 Task: Add Irwin Naturals Libido Max for Active Men to the cart.
Action: Mouse moved to (299, 164)
Screenshot: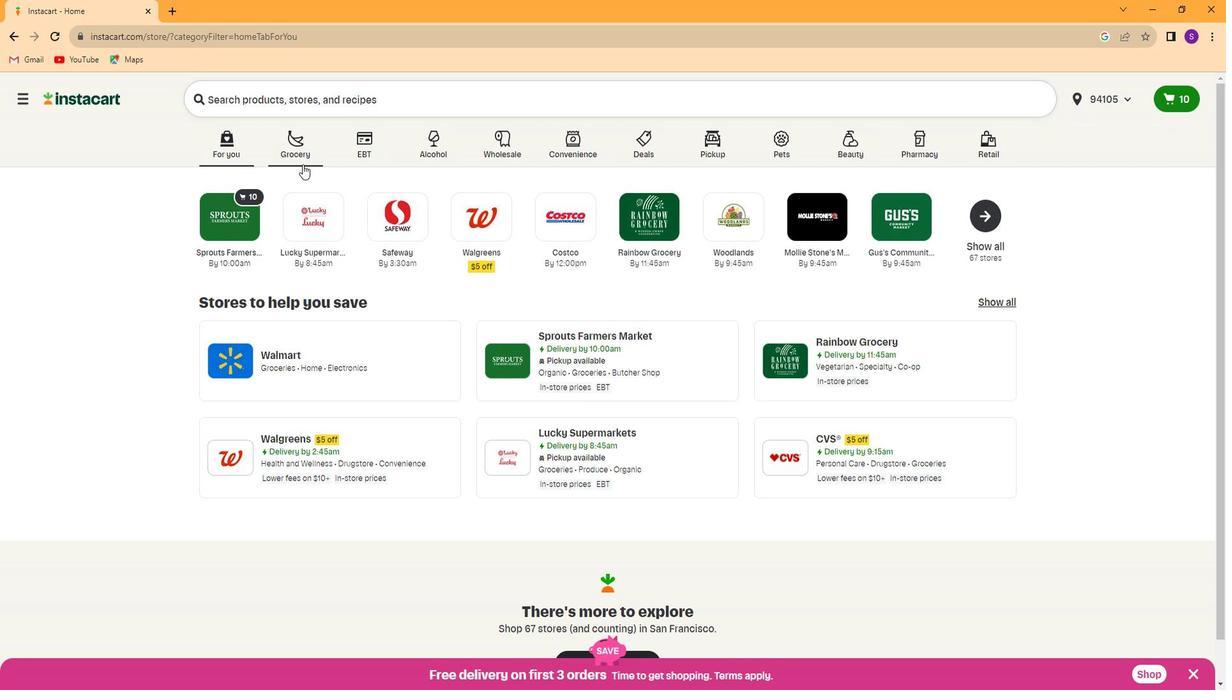 
Action: Mouse pressed left at (299, 164)
Screenshot: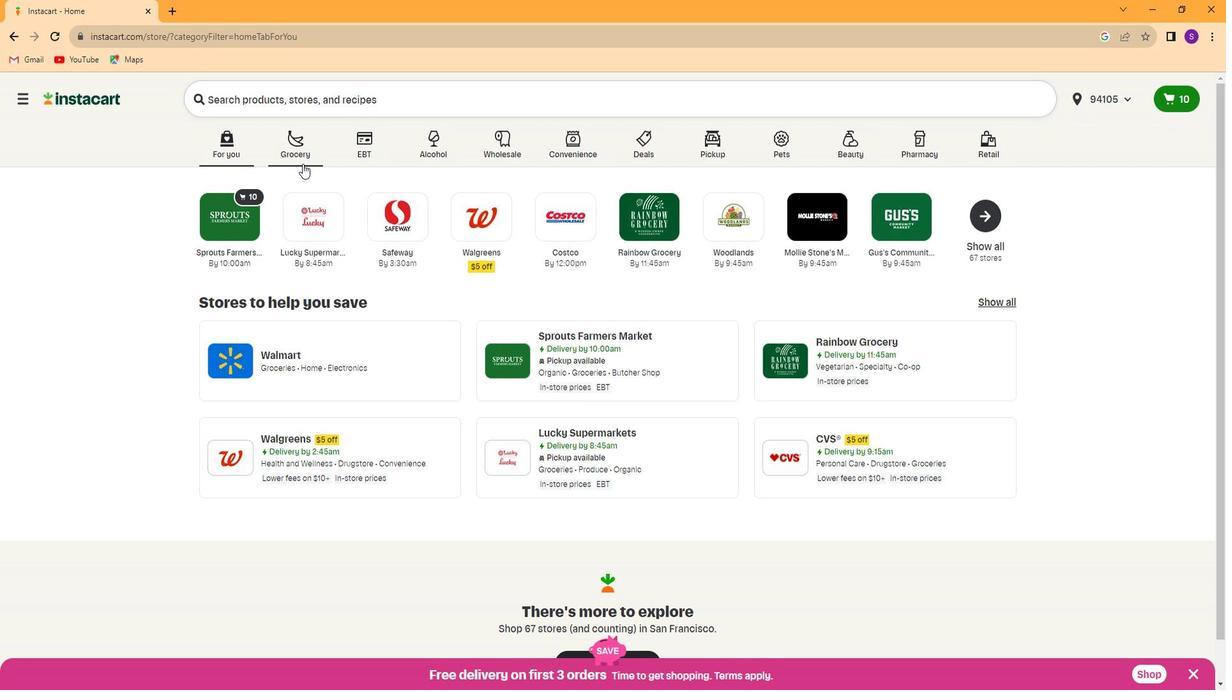 
Action: Mouse moved to (828, 243)
Screenshot: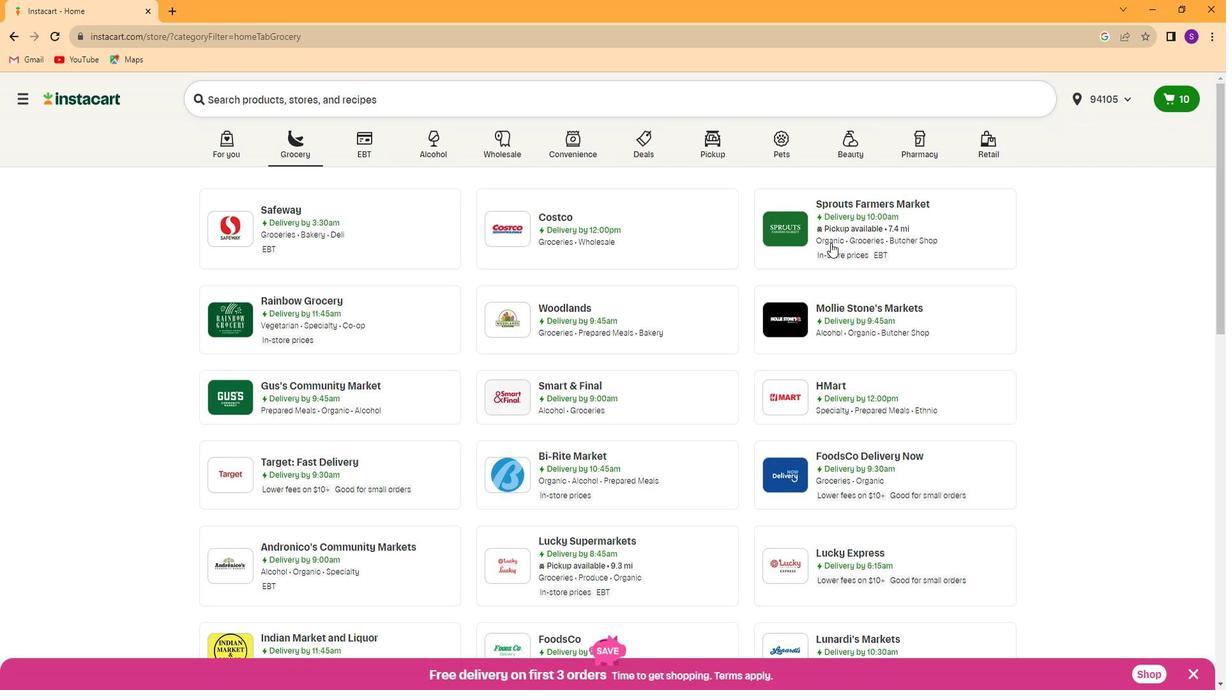 
Action: Mouse pressed left at (828, 243)
Screenshot: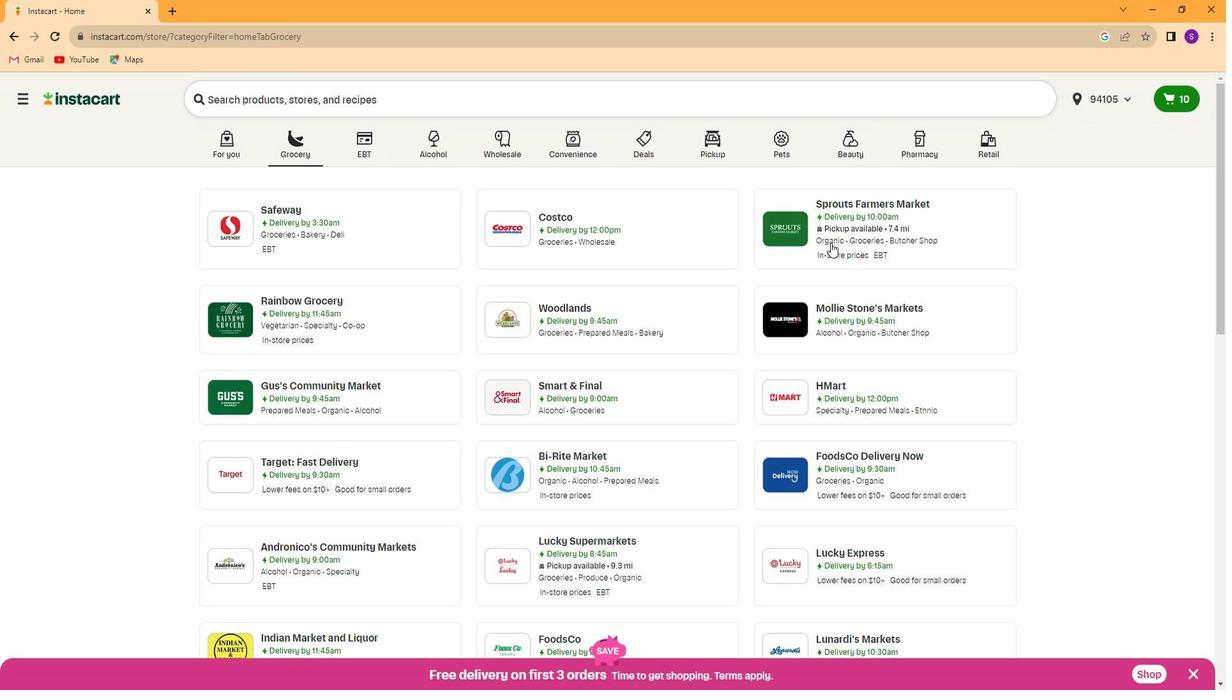 
Action: Mouse moved to (88, 543)
Screenshot: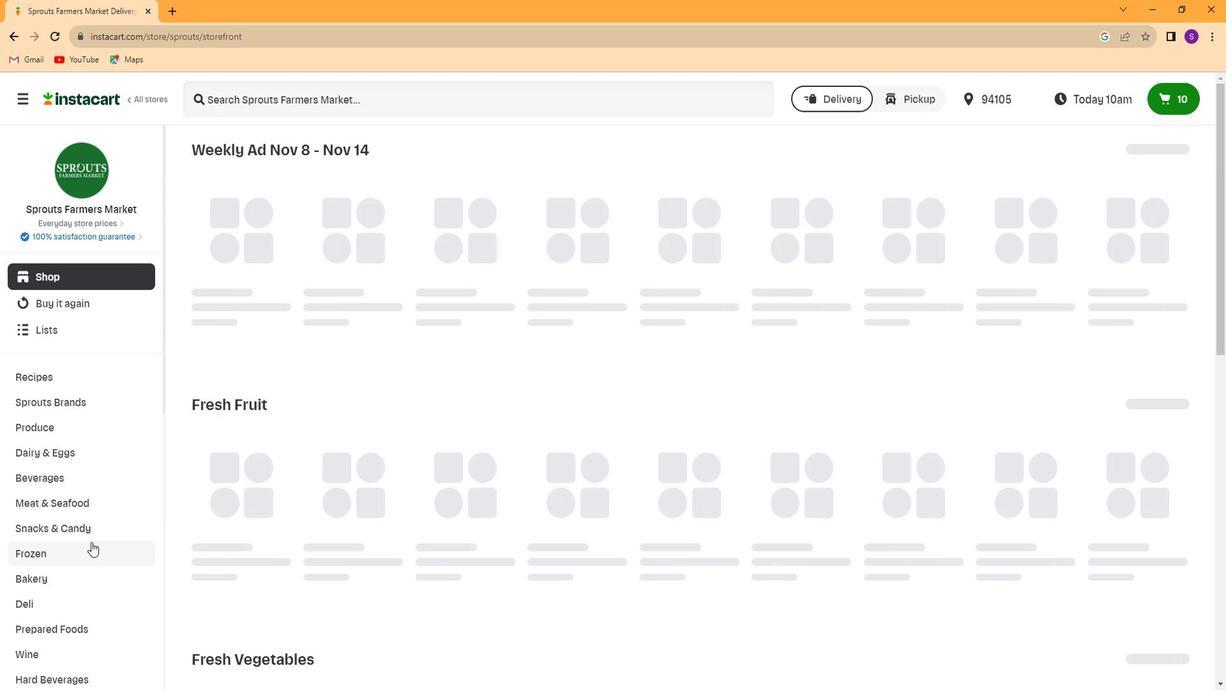 
Action: Mouse scrolled (88, 543) with delta (0, 0)
Screenshot: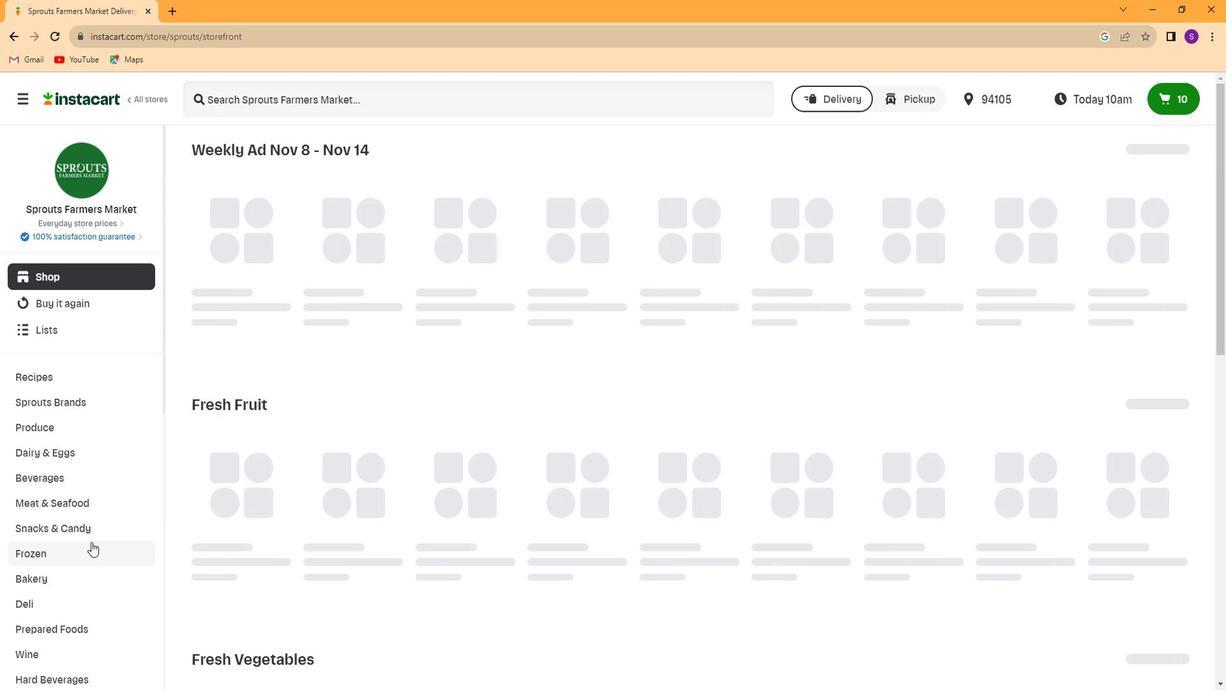 
Action: Mouse scrolled (88, 543) with delta (0, 0)
Screenshot: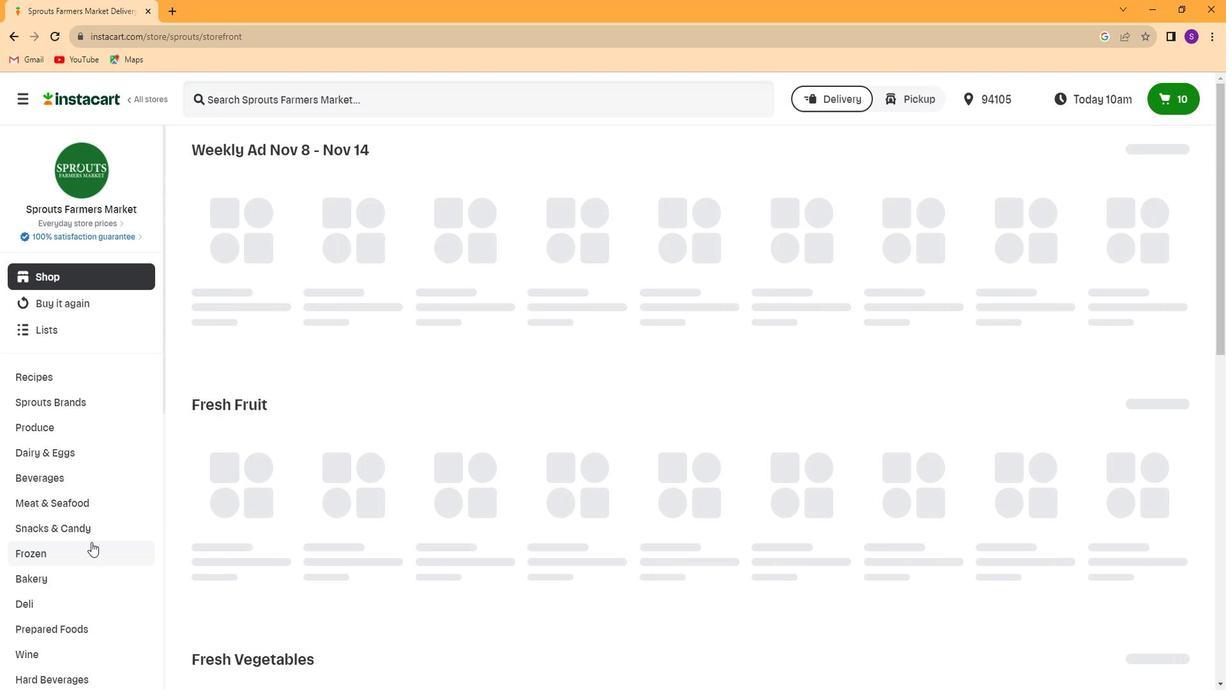 
Action: Mouse scrolled (88, 543) with delta (0, 0)
Screenshot: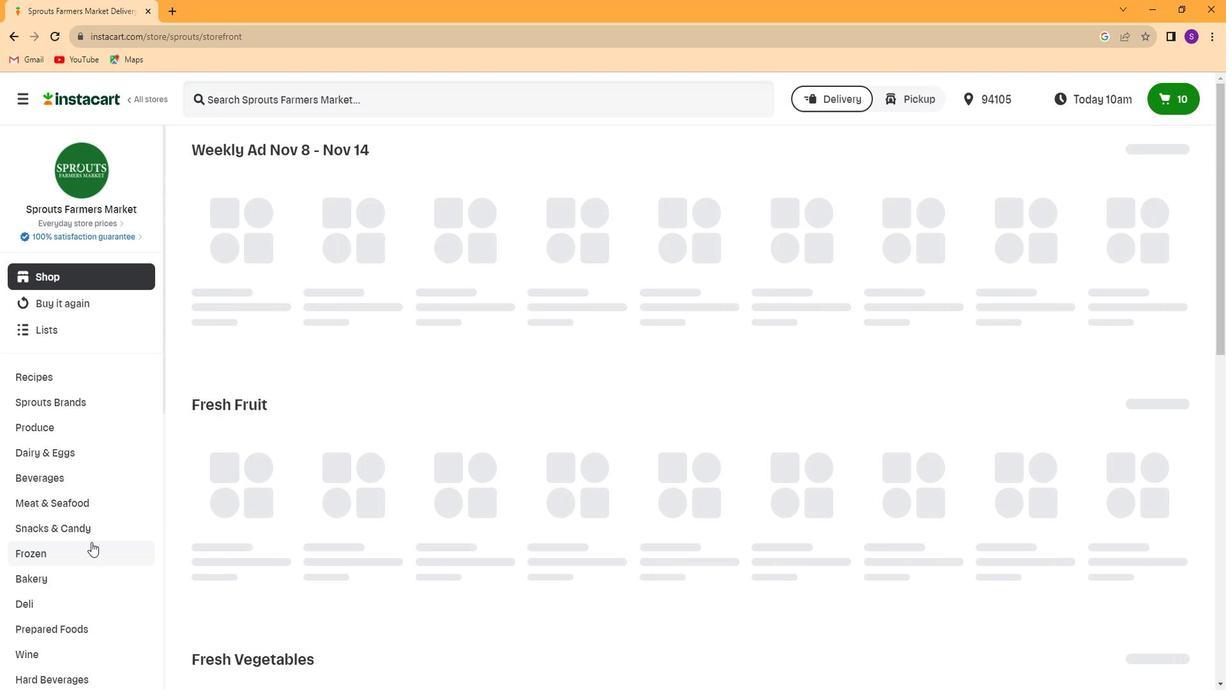 
Action: Mouse scrolled (88, 543) with delta (0, 0)
Screenshot: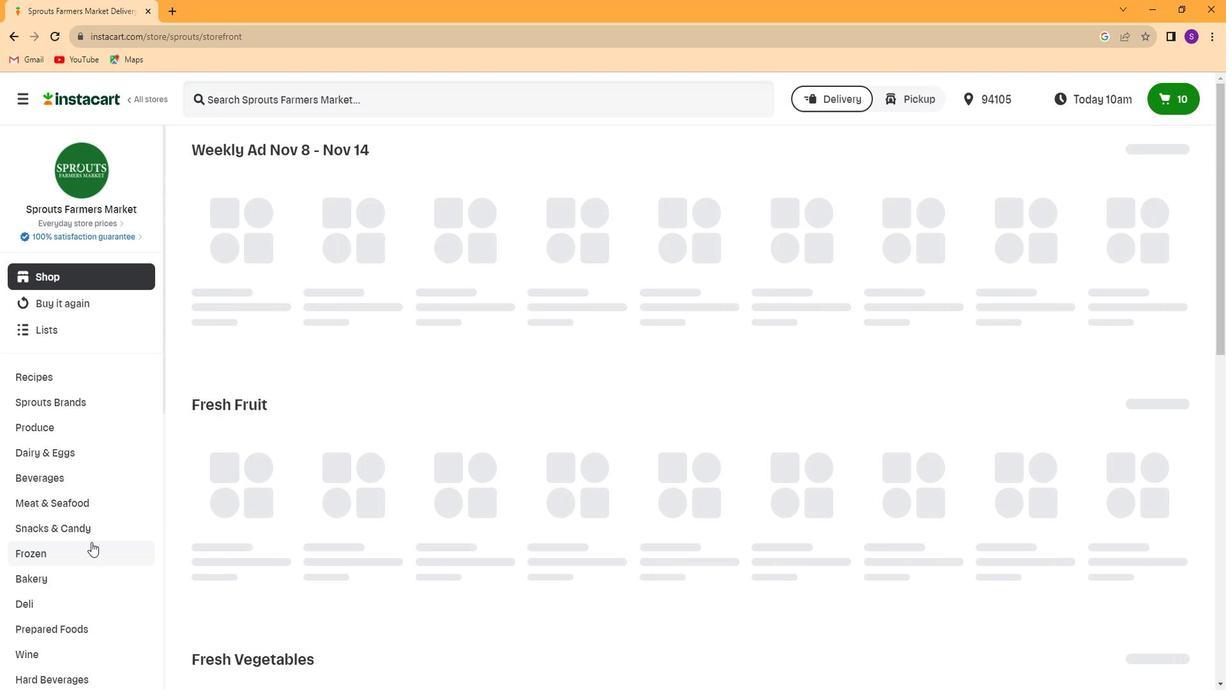 
Action: Mouse scrolled (88, 544) with delta (0, 0)
Screenshot: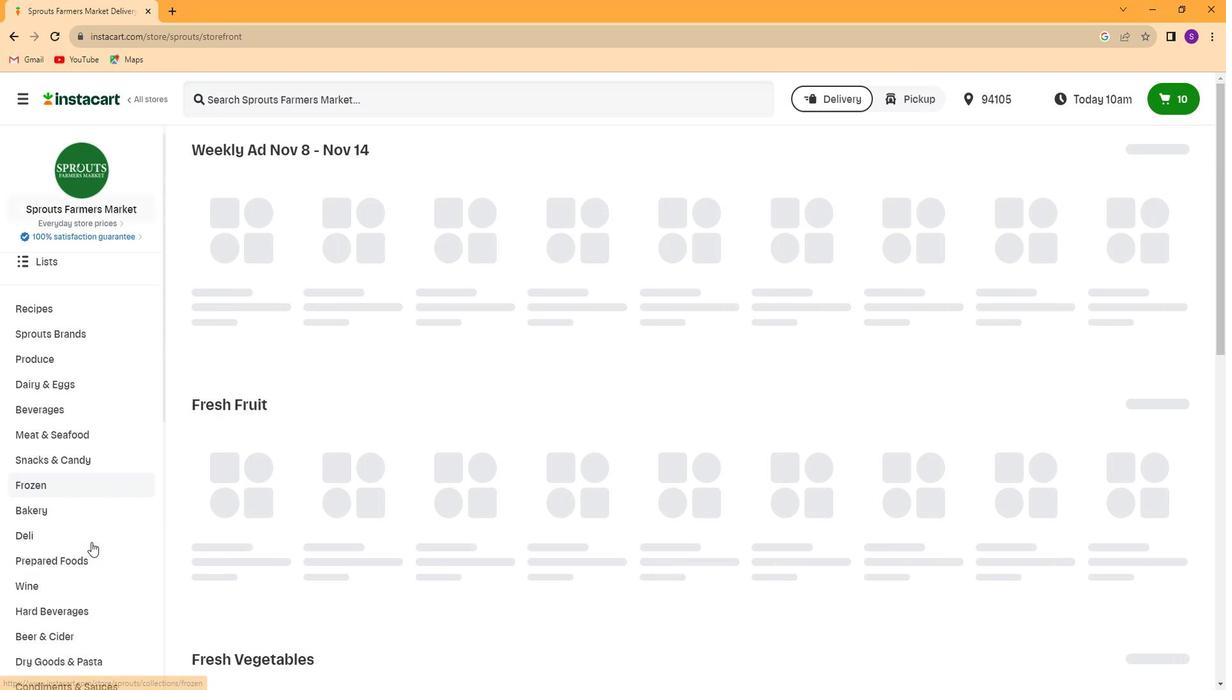 
Action: Mouse scrolled (88, 543) with delta (0, 0)
Screenshot: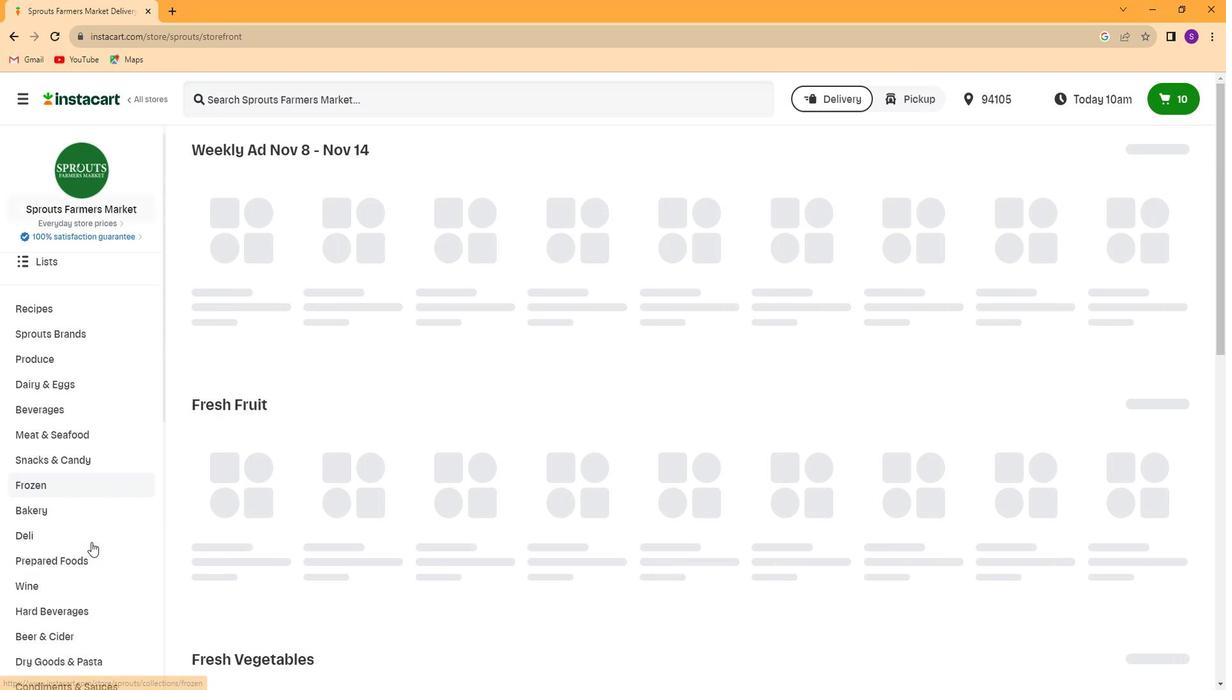 
Action: Mouse scrolled (88, 543) with delta (0, 0)
Screenshot: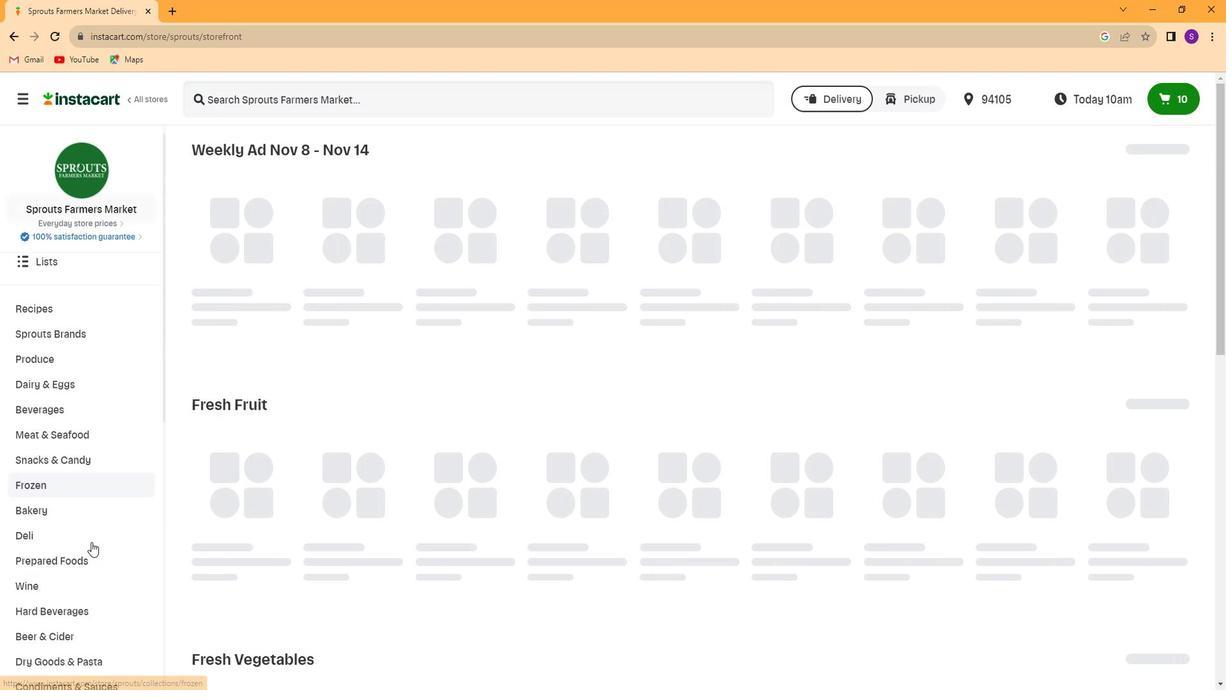 
Action: Mouse scrolled (88, 543) with delta (0, 0)
Screenshot: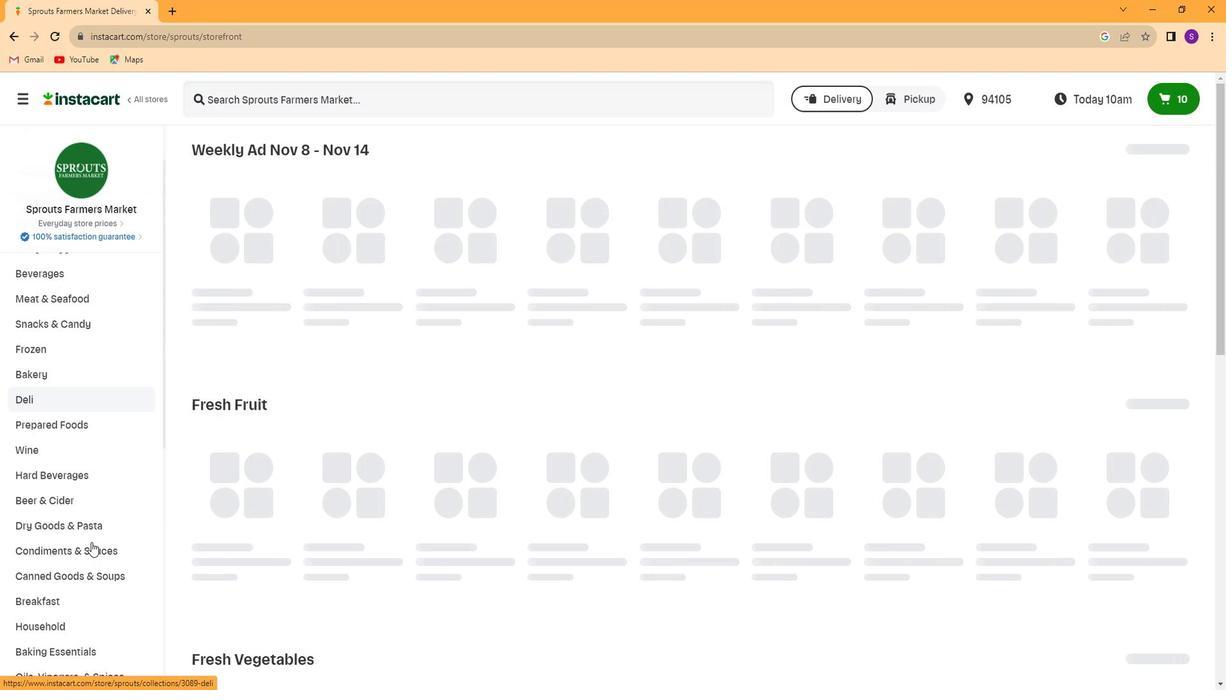 
Action: Mouse moved to (87, 543)
Screenshot: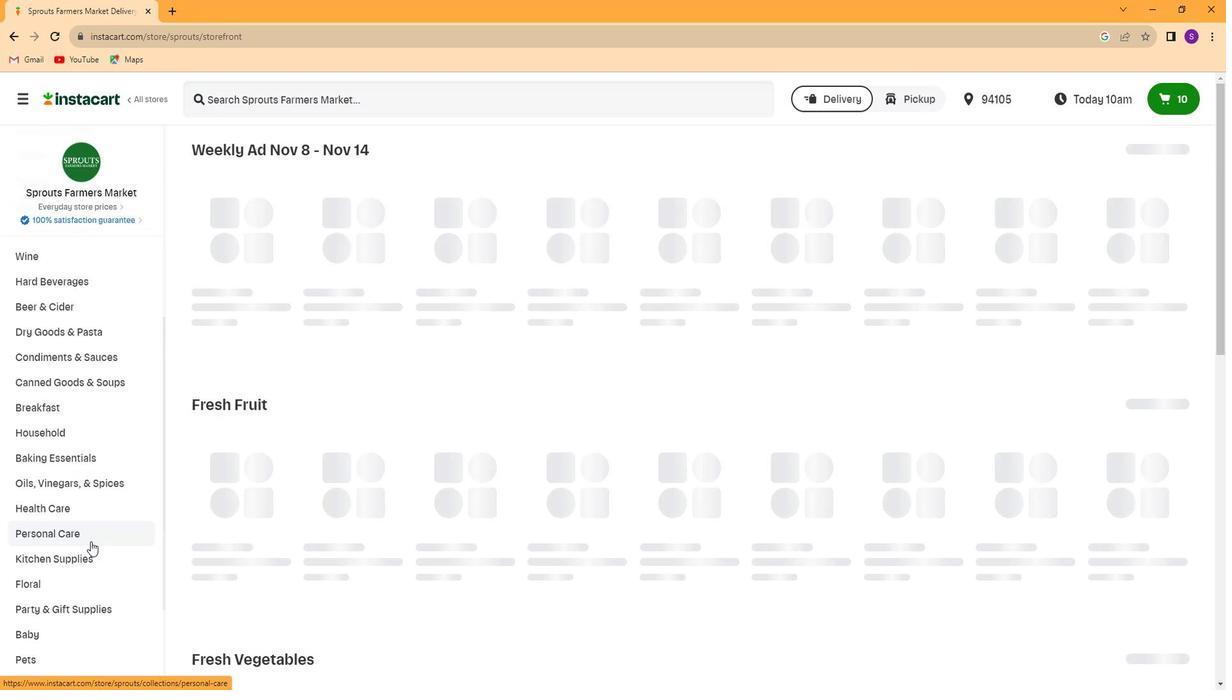 
Action: Mouse scrolled (87, 542) with delta (0, 0)
Screenshot: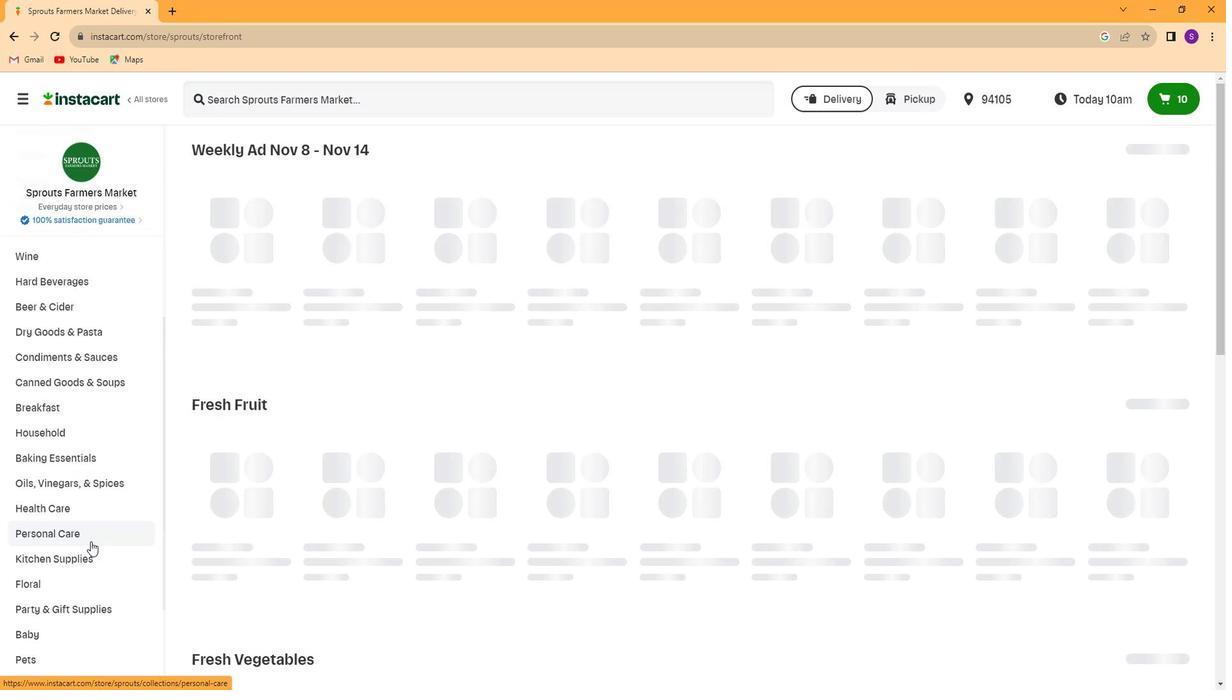 
Action: Mouse scrolled (87, 542) with delta (0, 0)
Screenshot: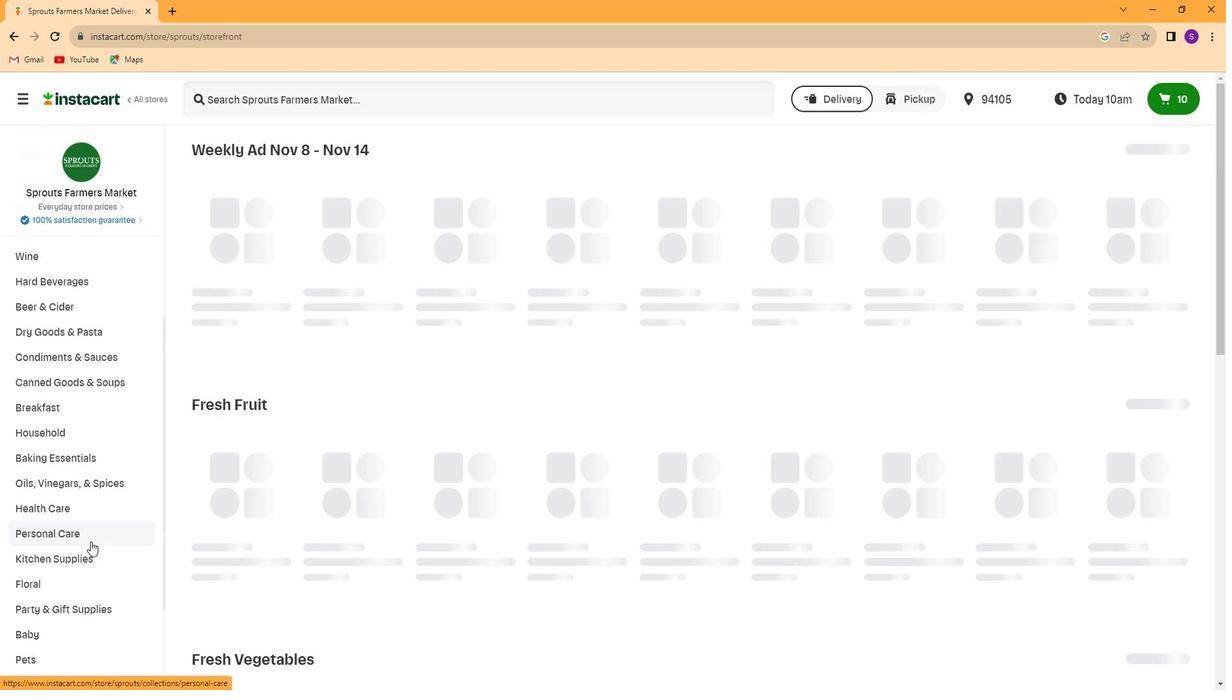 
Action: Mouse scrolled (87, 542) with delta (0, 0)
Screenshot: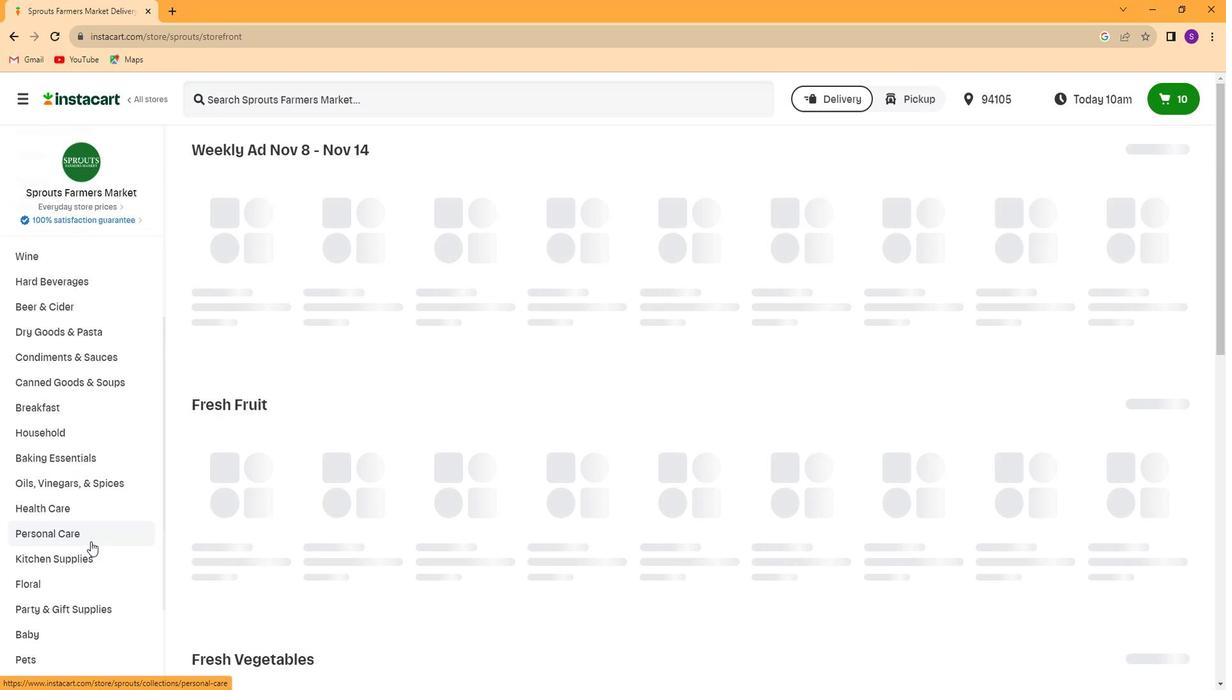 
Action: Mouse moved to (86, 543)
Screenshot: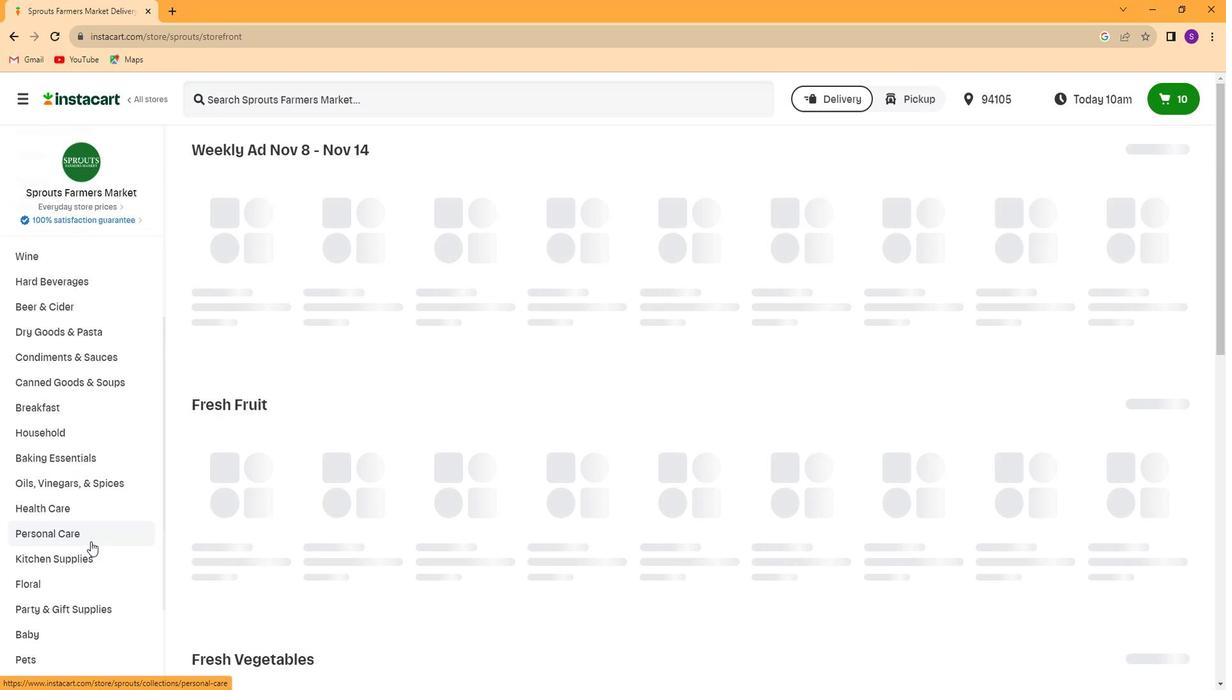 
Action: Mouse scrolled (86, 542) with delta (0, 0)
Screenshot: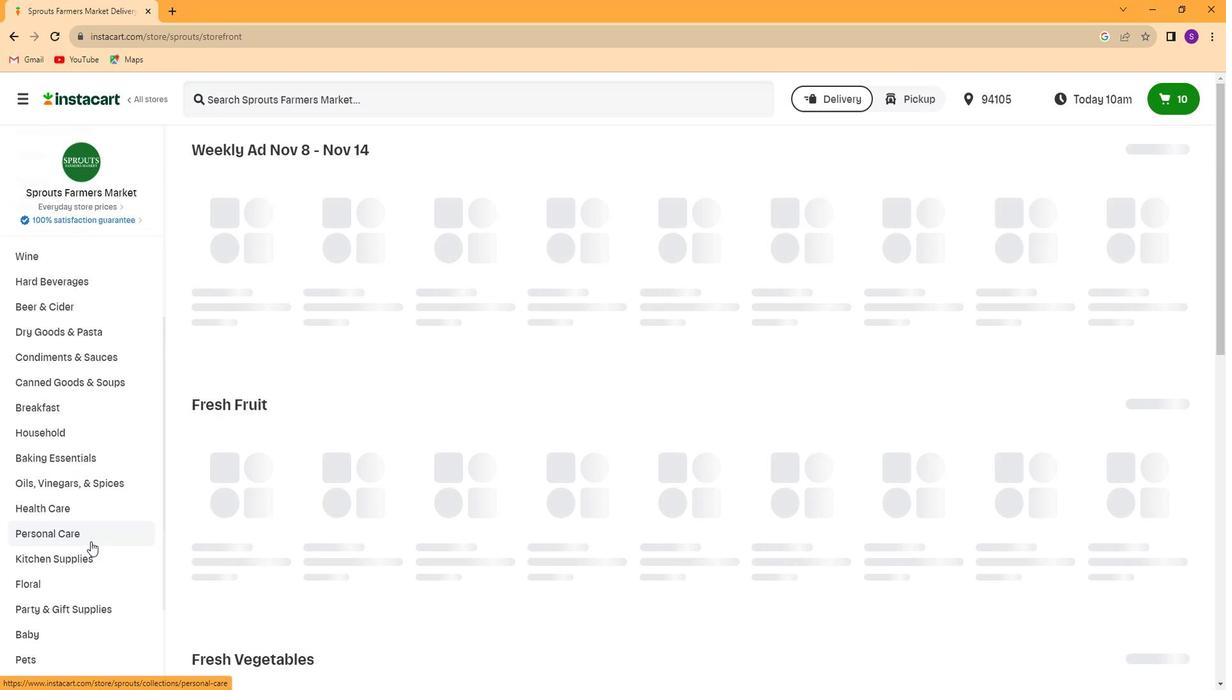 
Action: Mouse scrolled (86, 542) with delta (0, 0)
Screenshot: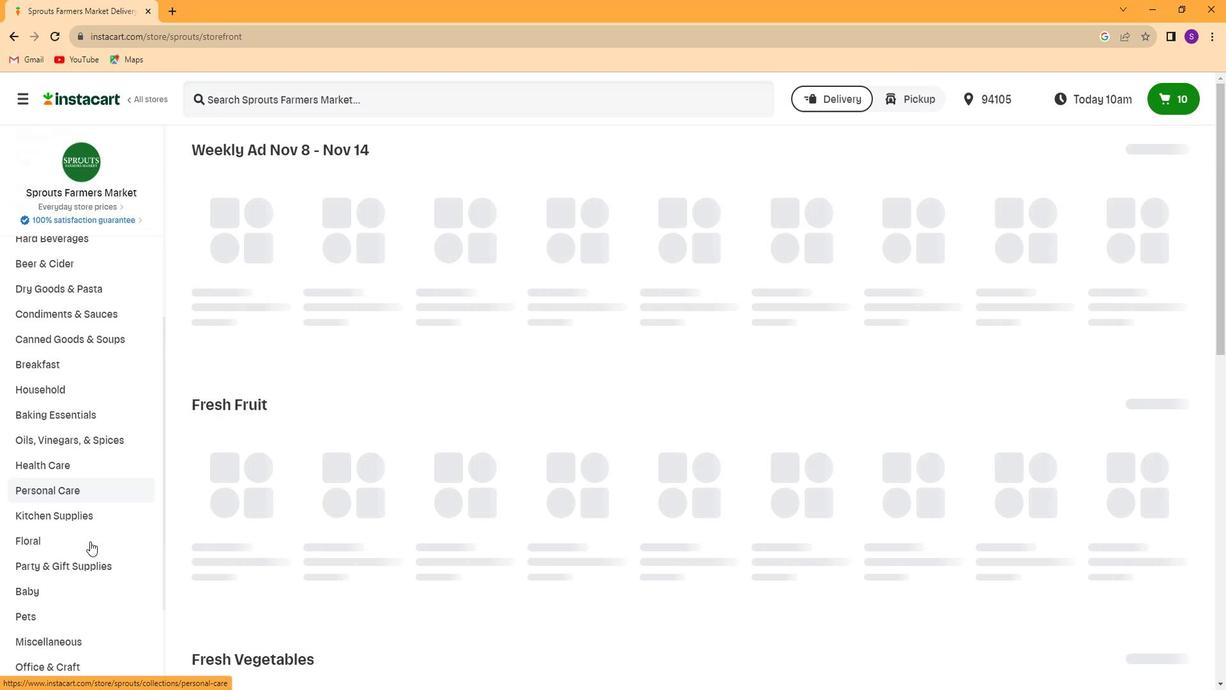 
Action: Mouse scrolled (86, 542) with delta (0, 0)
Screenshot: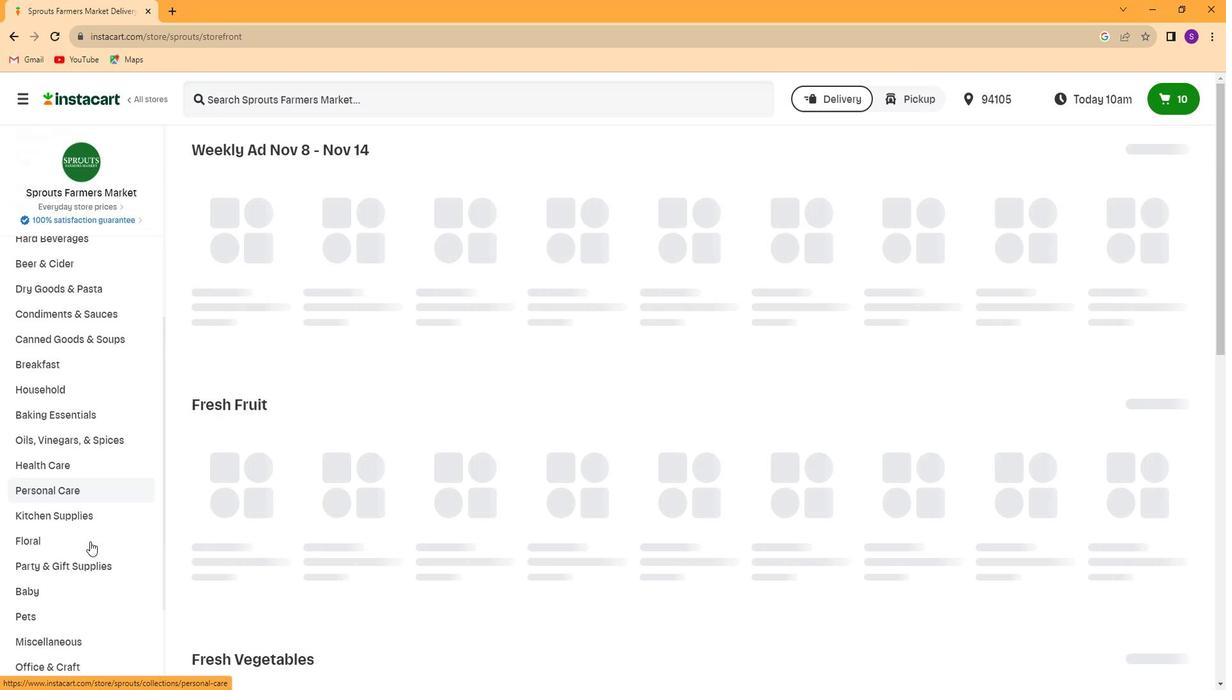 
Action: Mouse scrolled (86, 542) with delta (0, 0)
Screenshot: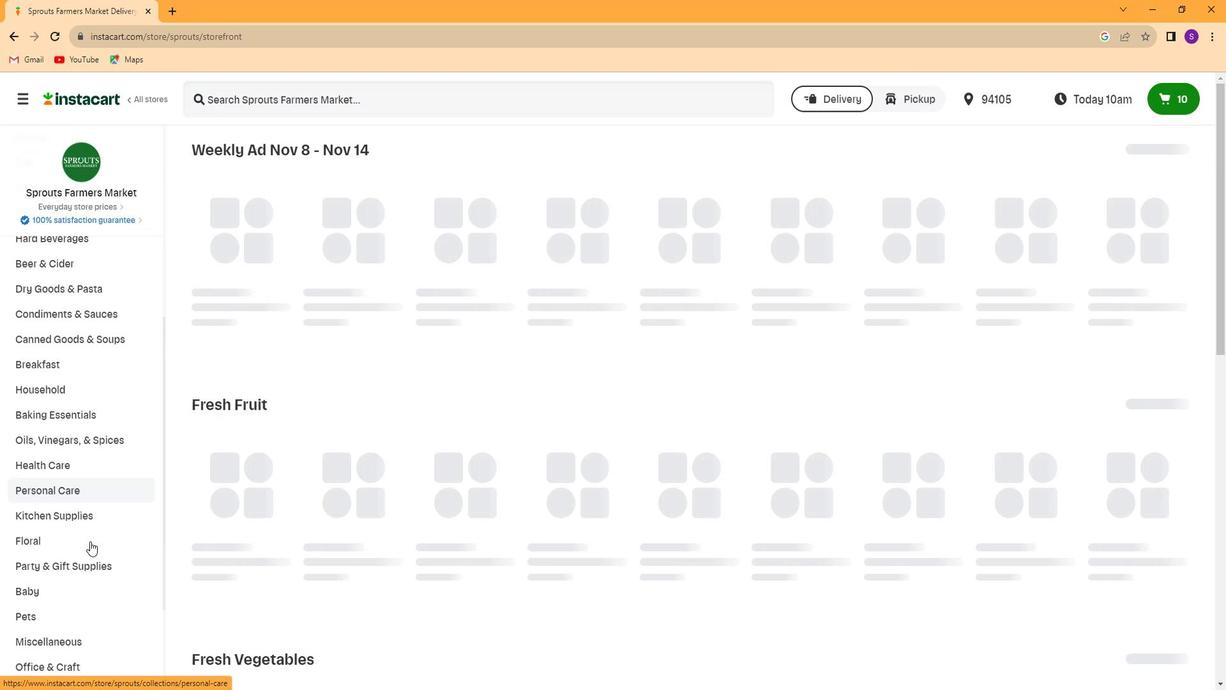 
Action: Mouse moved to (89, 612)
Screenshot: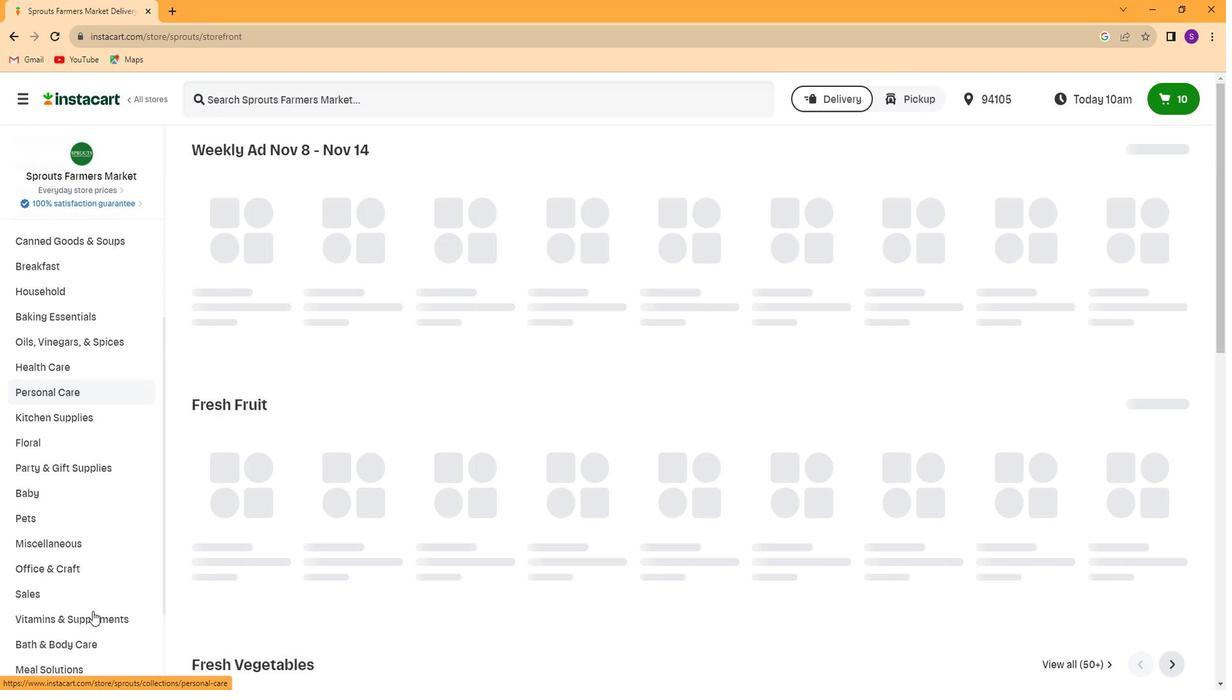 
Action: Mouse pressed left at (89, 612)
Screenshot: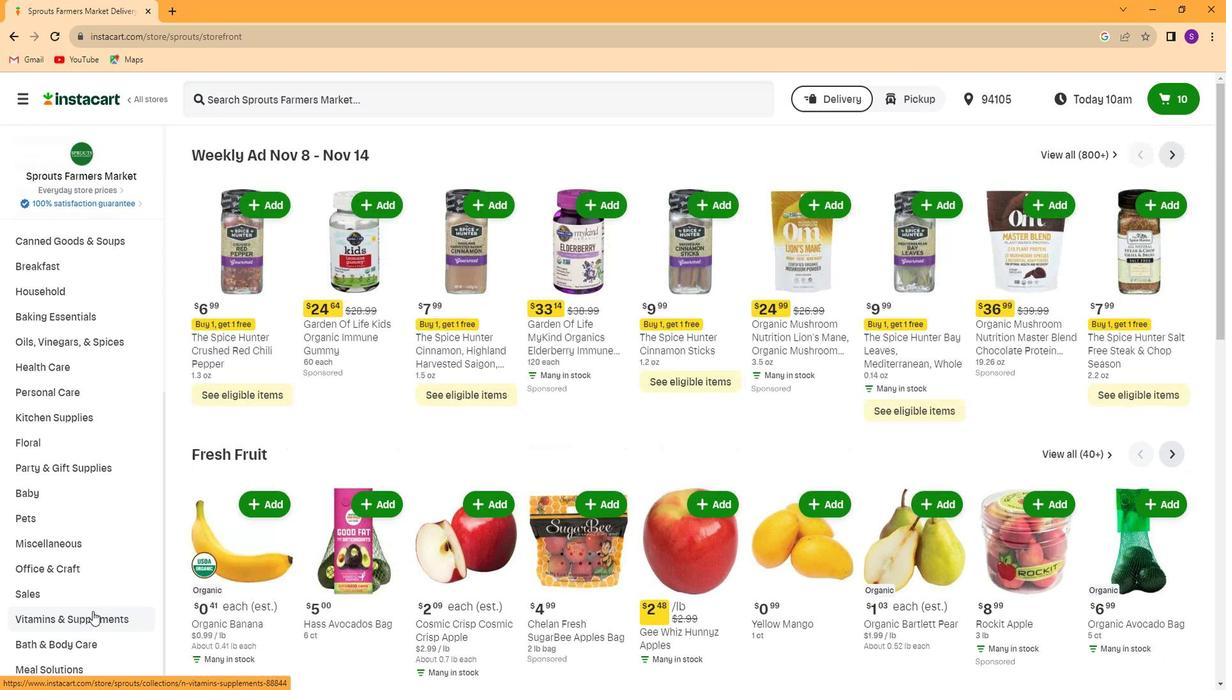 
Action: Mouse moved to (83, 506)
Screenshot: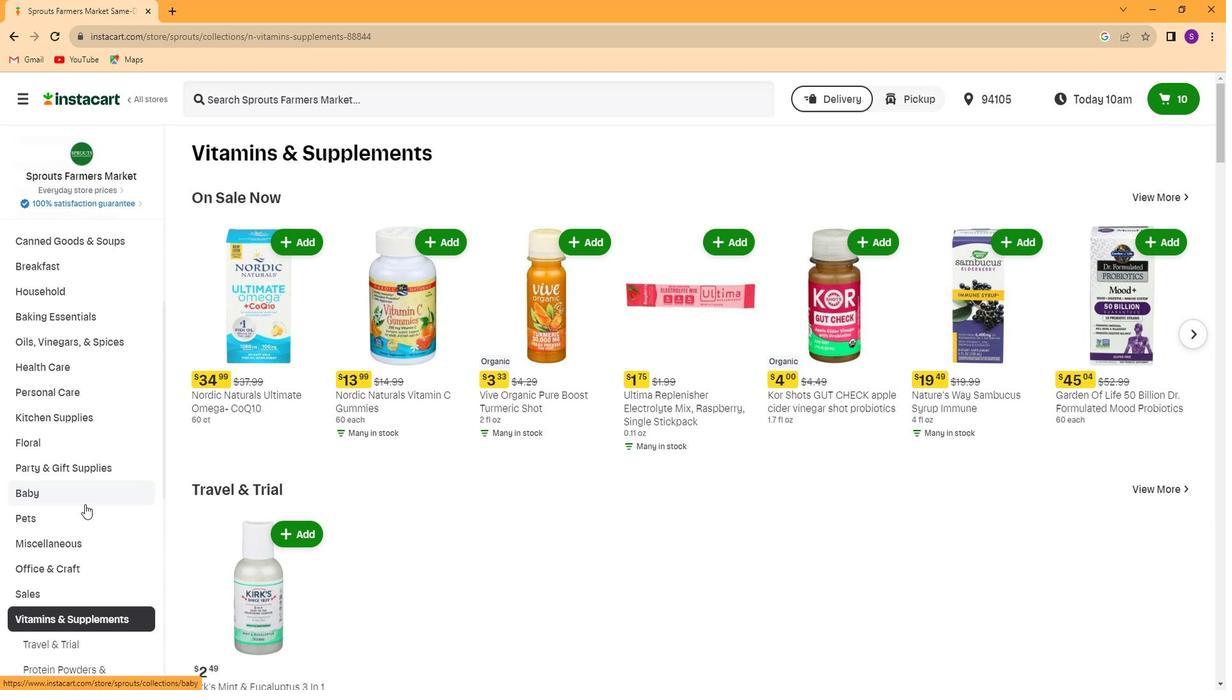 
Action: Mouse scrolled (83, 504) with delta (0, -1)
Screenshot: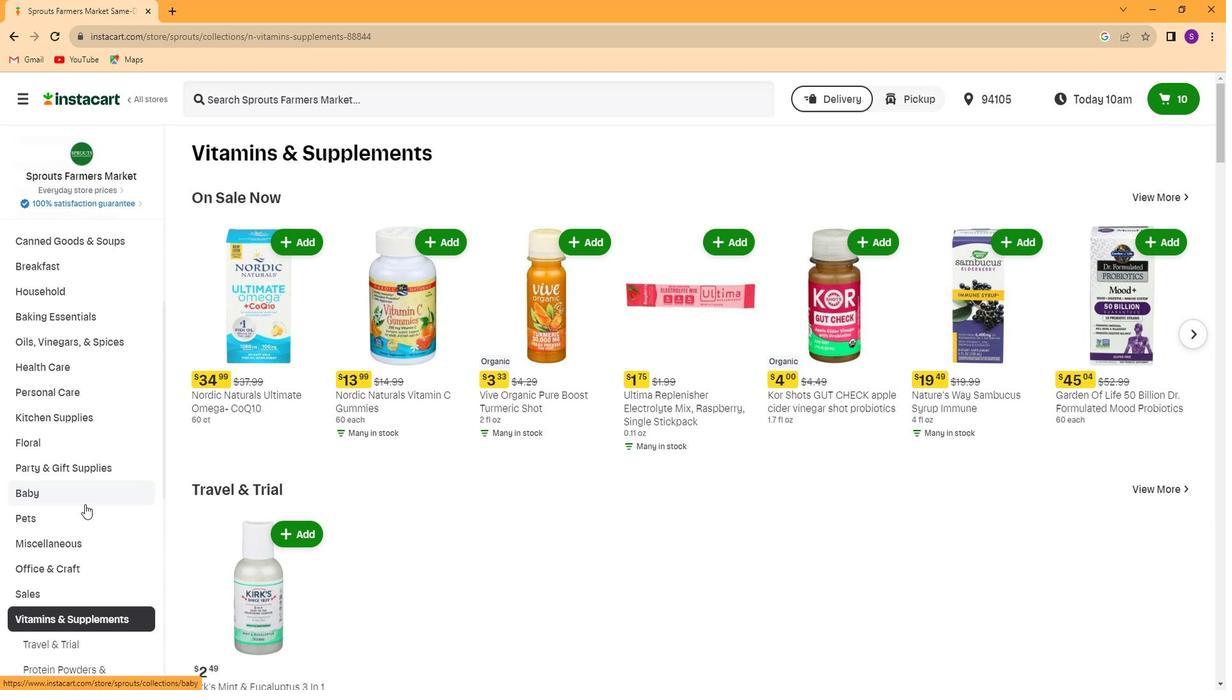 
Action: Mouse moved to (78, 506)
Screenshot: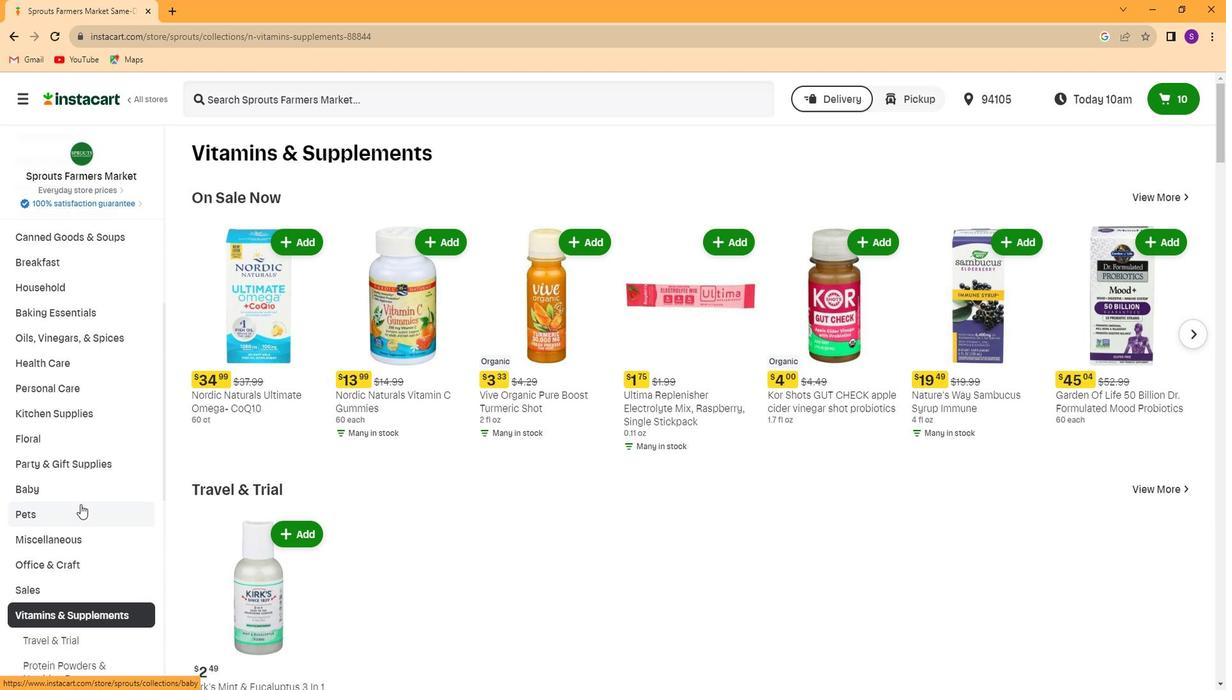 
Action: Mouse scrolled (78, 504) with delta (0, -1)
Screenshot: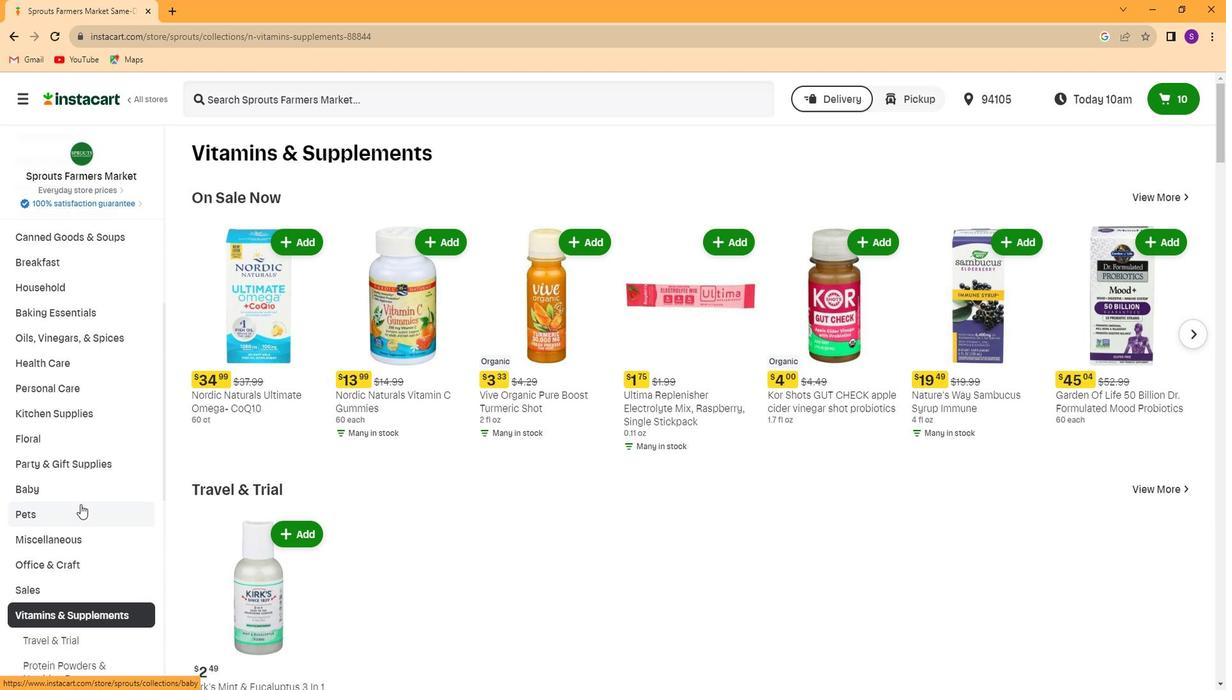 
Action: Mouse moved to (76, 506)
Screenshot: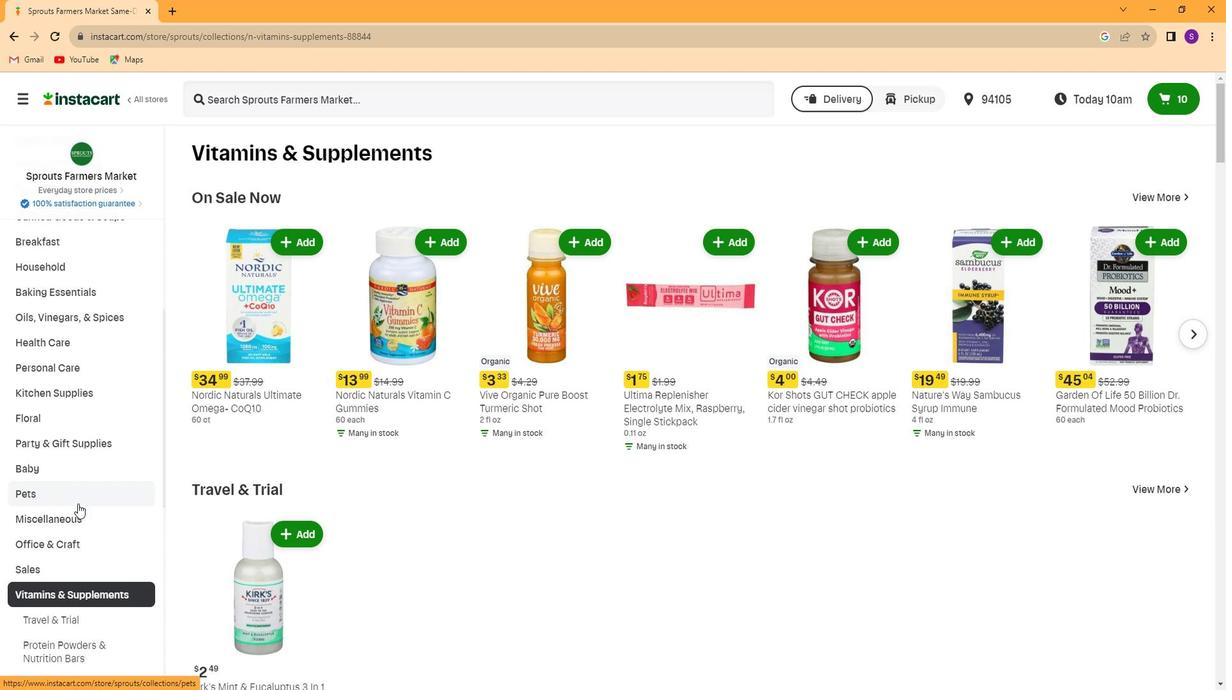 
Action: Mouse scrolled (76, 504) with delta (0, -1)
Screenshot: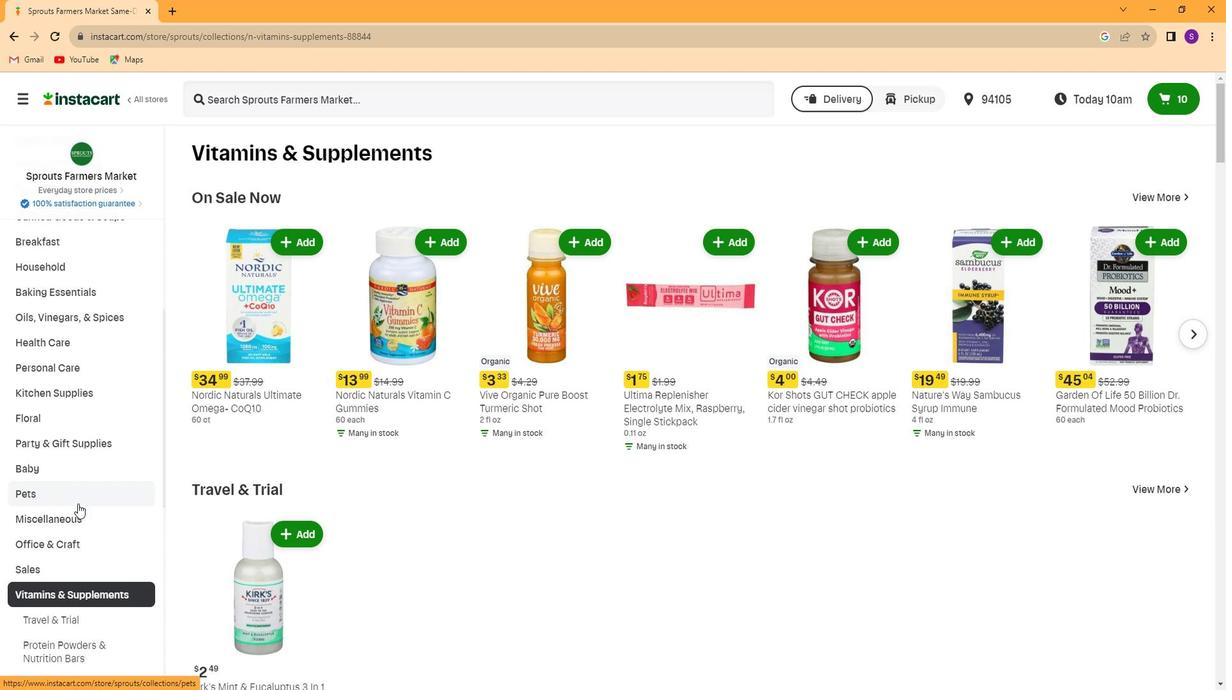 
Action: Mouse moved to (74, 502)
Screenshot: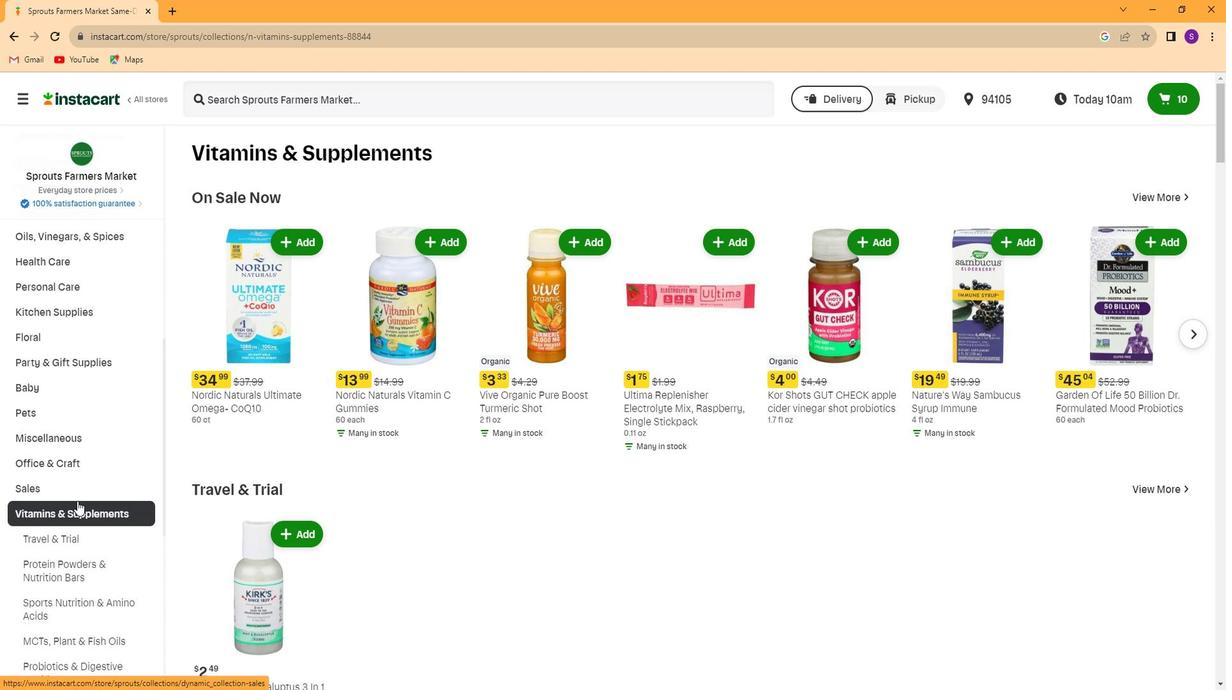 
Action: Mouse scrolled (74, 502) with delta (0, 0)
Screenshot: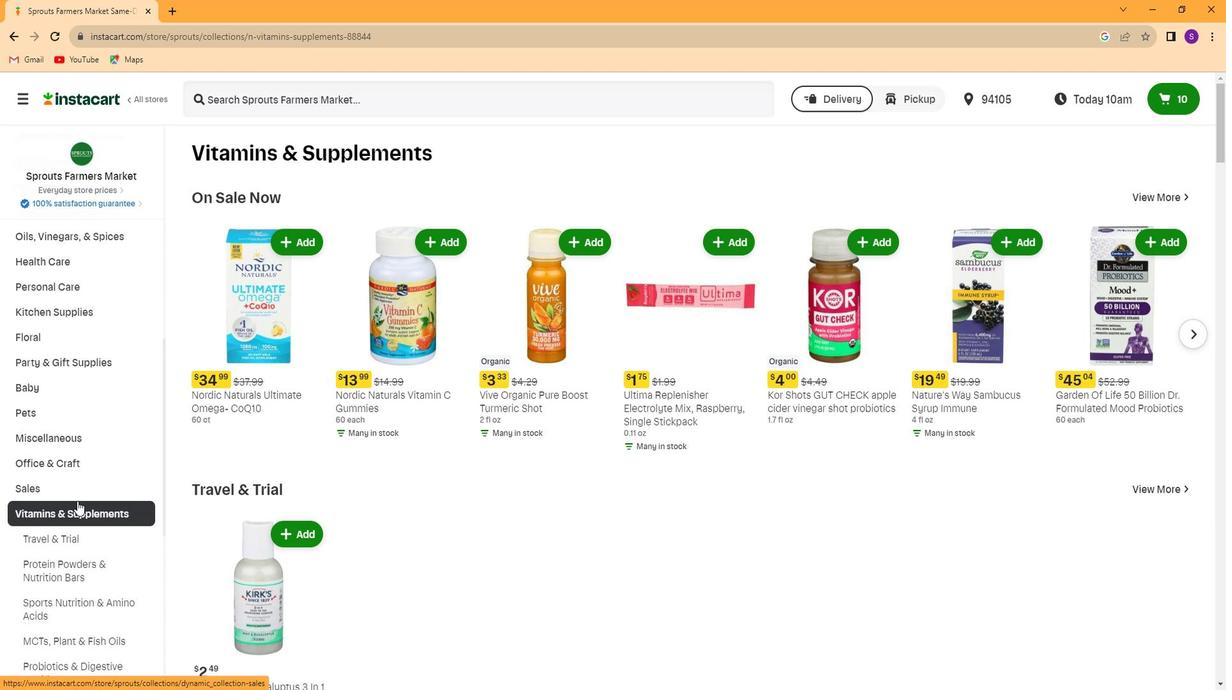 
Action: Mouse moved to (76, 511)
Screenshot: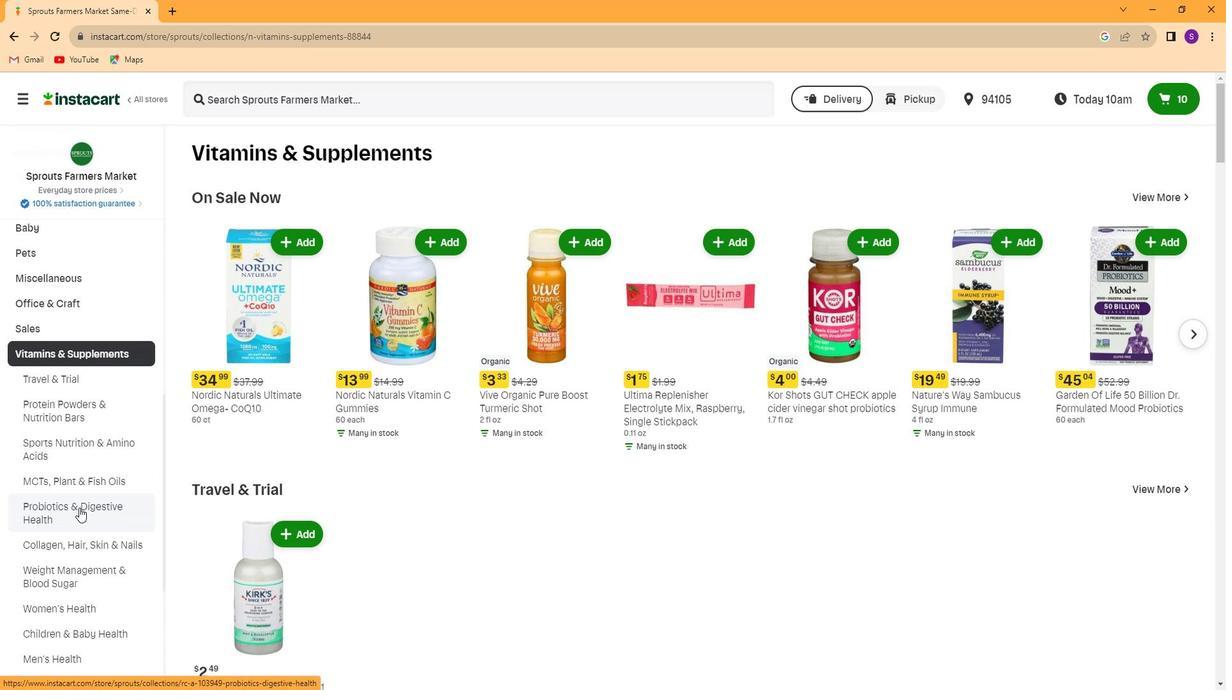 
Action: Mouse scrolled (76, 511) with delta (0, 0)
Screenshot: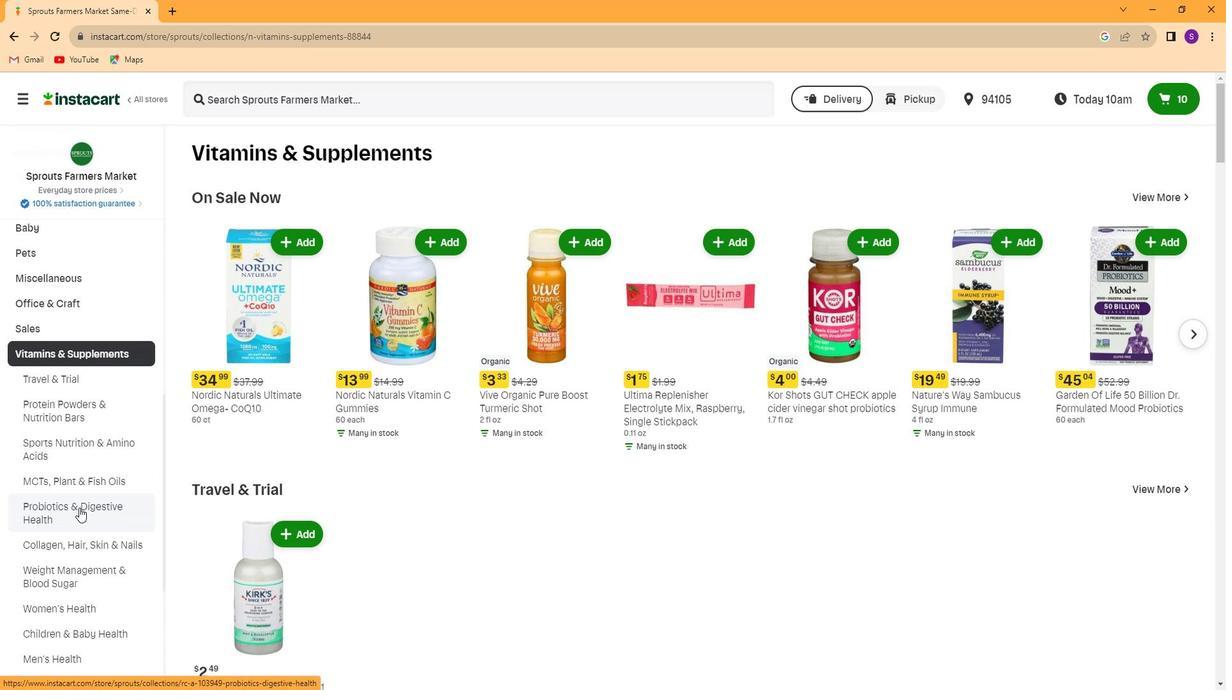 
Action: Mouse scrolled (76, 511) with delta (0, 0)
Screenshot: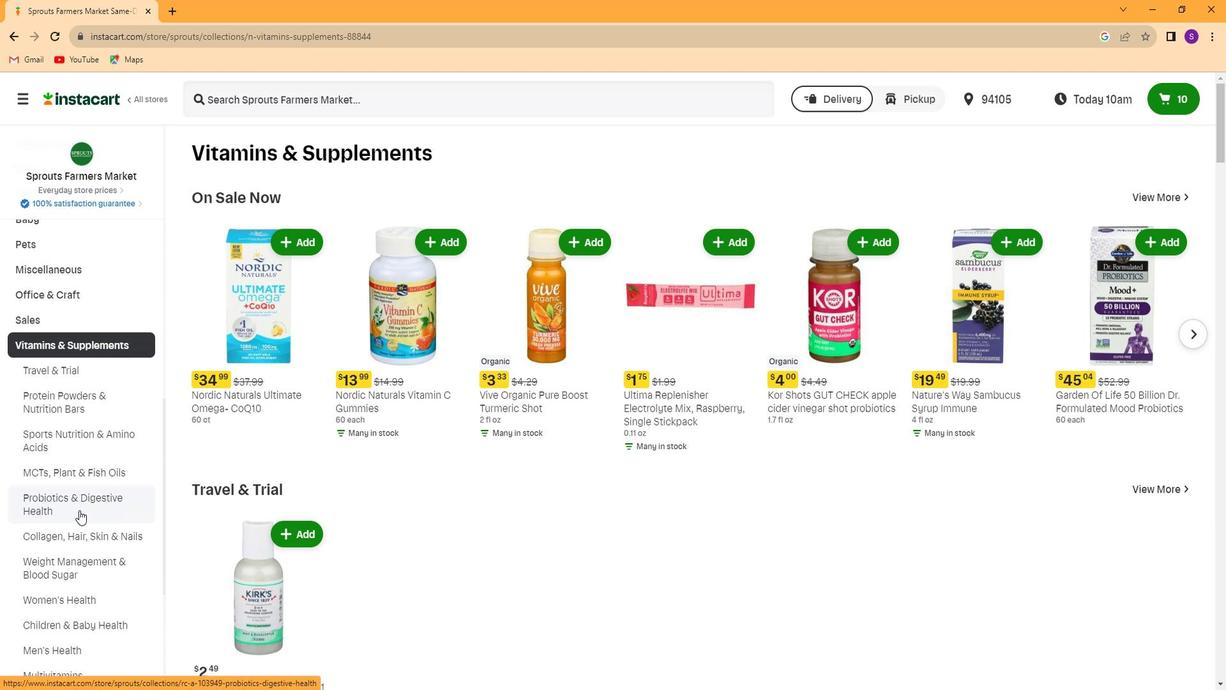 
Action: Mouse scrolled (76, 511) with delta (0, 0)
Screenshot: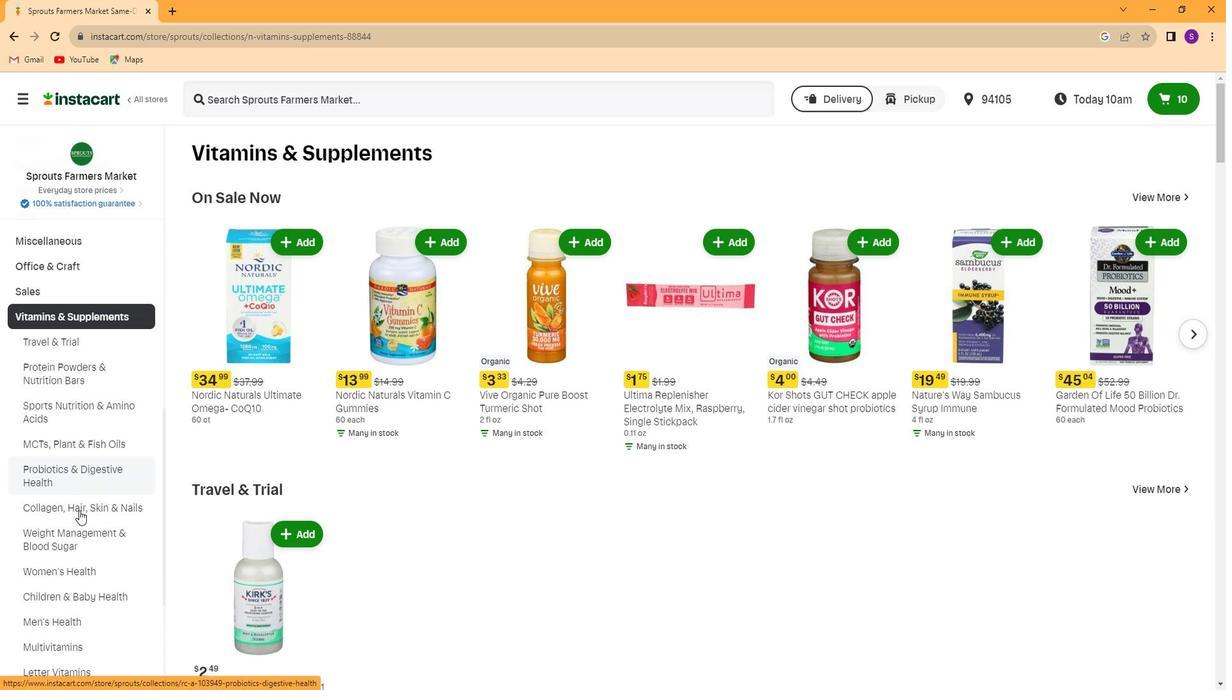 
Action: Mouse moved to (104, 458)
Screenshot: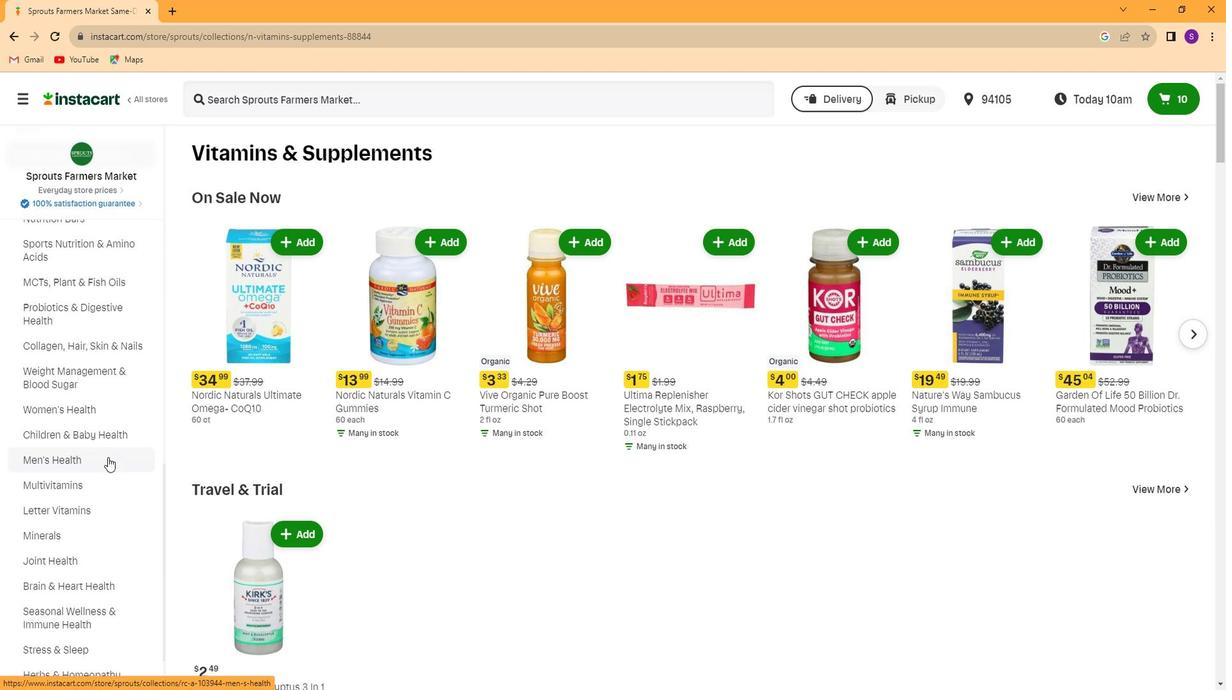 
Action: Mouse pressed left at (104, 458)
Screenshot: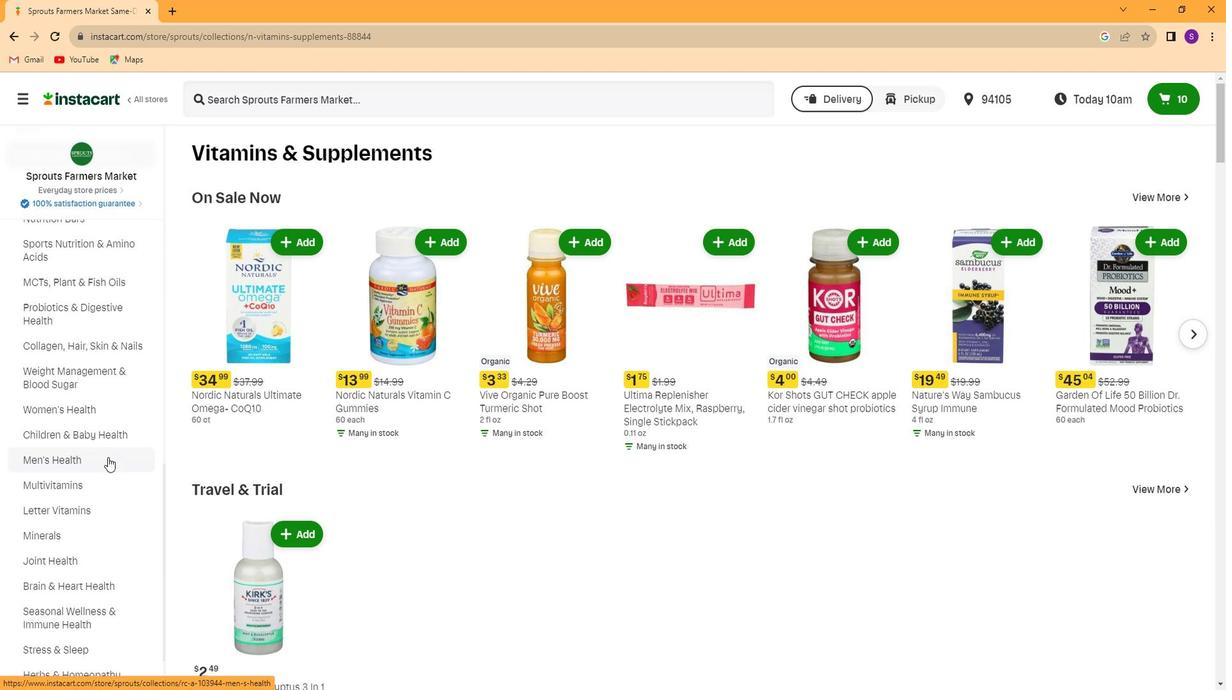 
Action: Mouse moved to (618, 104)
Screenshot: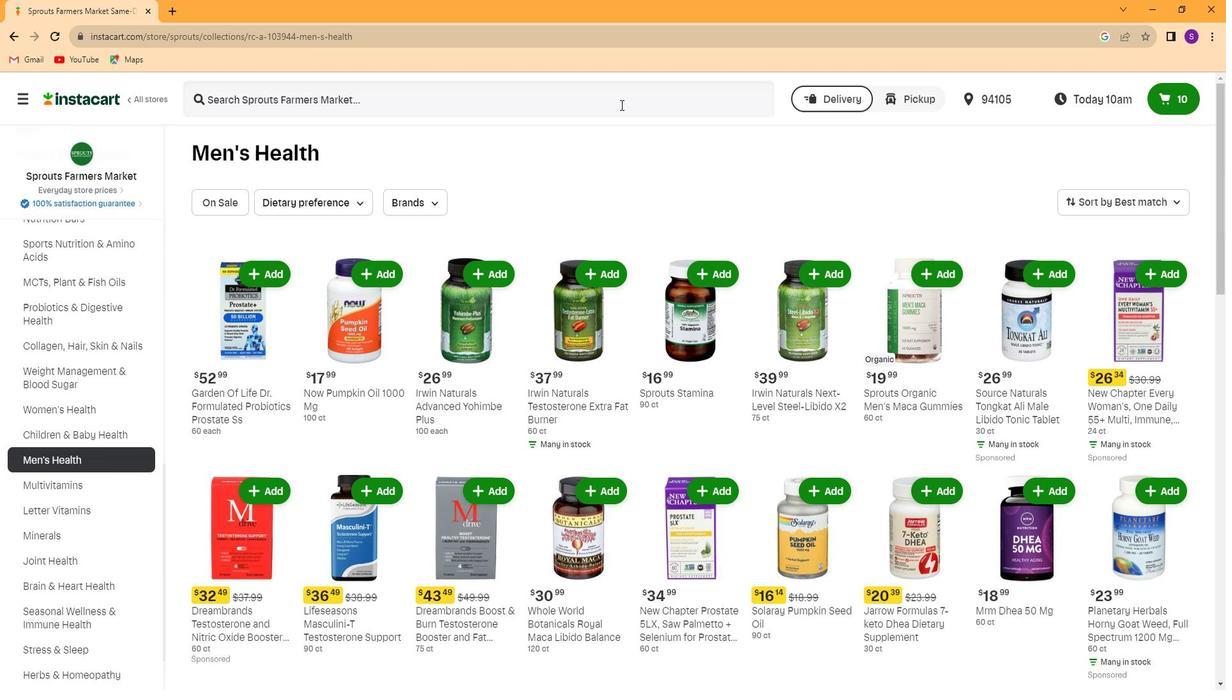 
Action: Mouse pressed left at (618, 104)
Screenshot: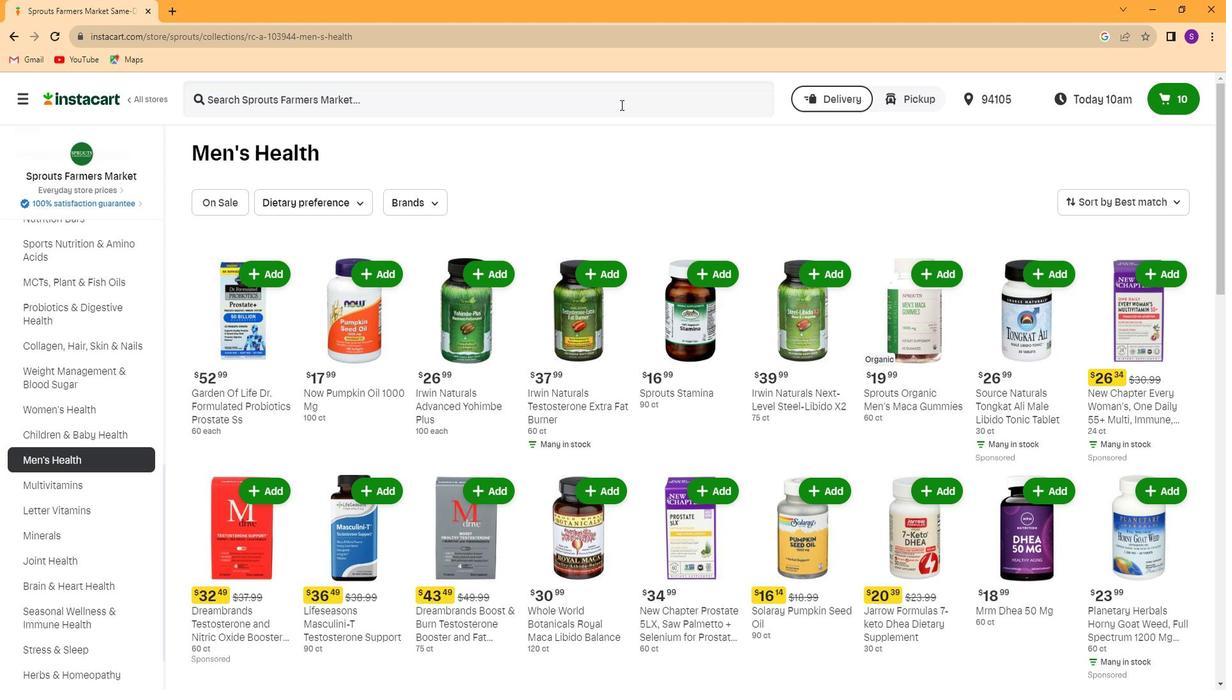 
Action: Key pressed <Key.caps_lock>I<Key.caps_lock>rwin<Key.space>naturals<Key.space>libido<Key.space>max<Key.space>for<Key.space>aactive<Key.space>men<Key.enter>
Screenshot: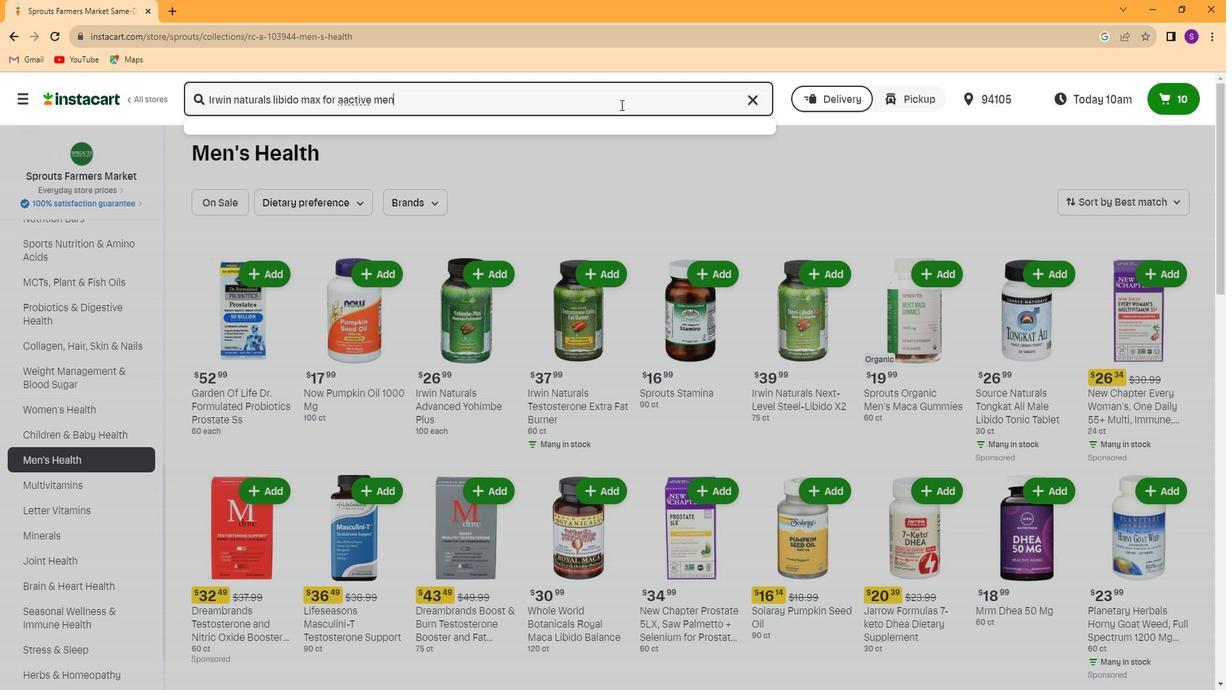 
Action: Mouse moved to (554, 214)
Screenshot: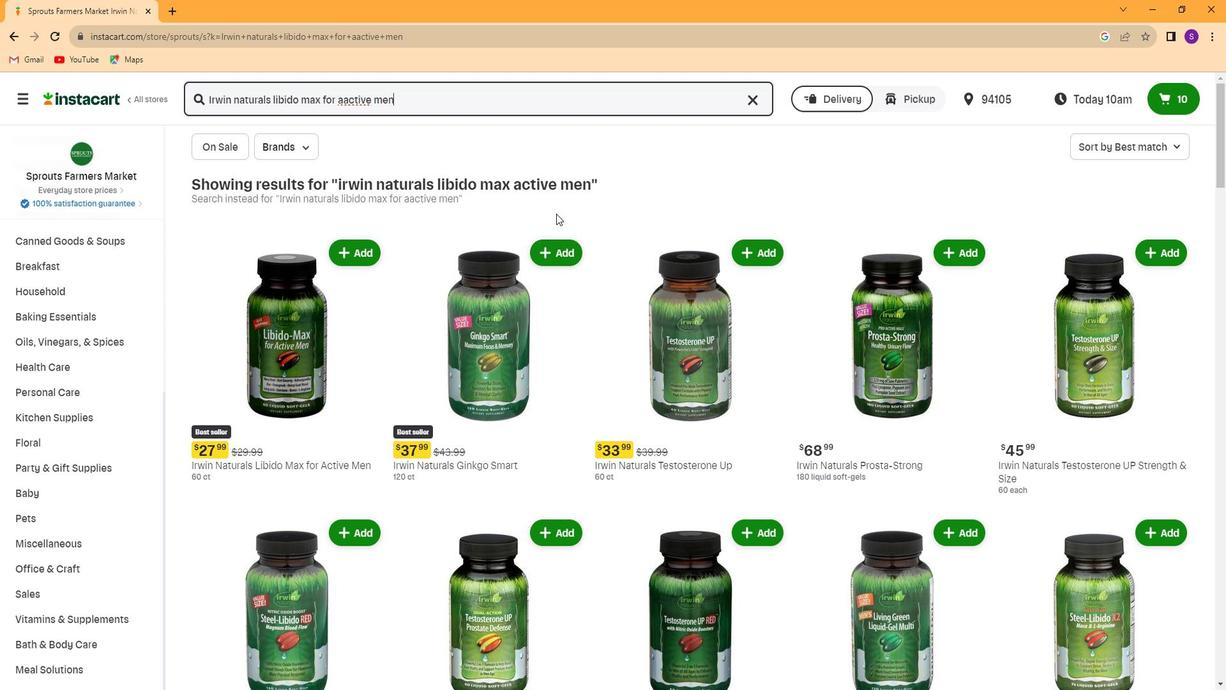 
Action: Mouse scrolled (554, 213) with delta (0, 0)
Screenshot: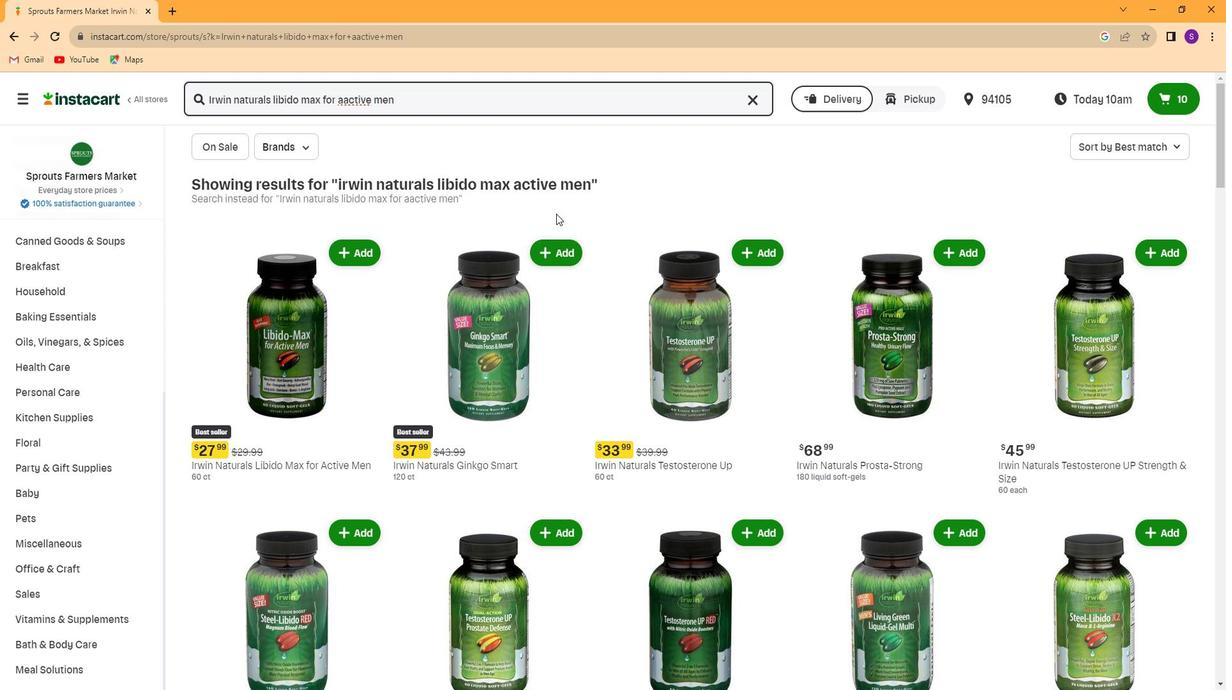 
Action: Mouse moved to (338, 183)
Screenshot: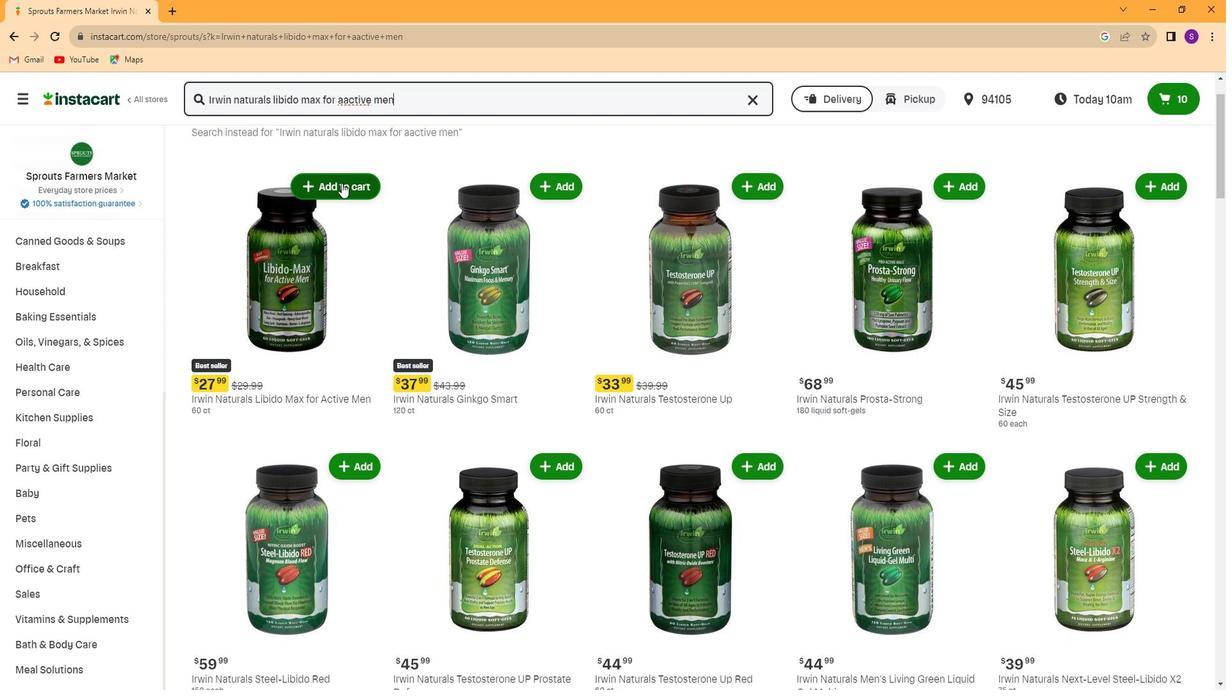
Action: Mouse pressed left at (338, 183)
Screenshot: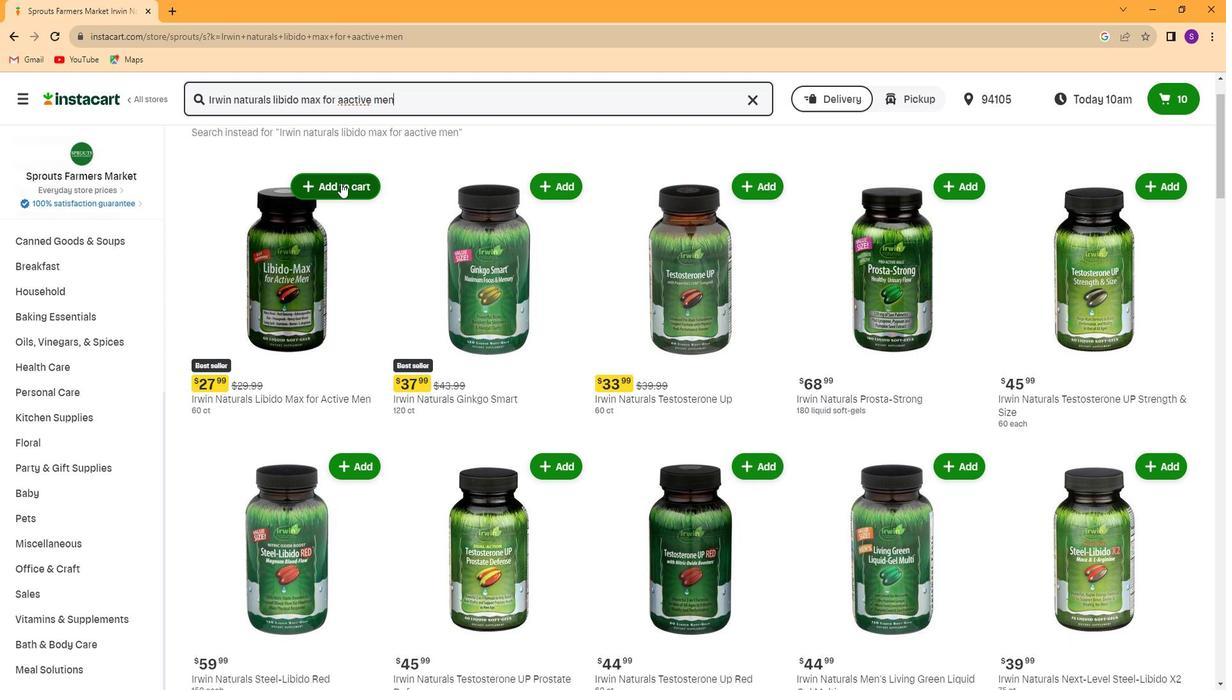 
Action: Mouse moved to (661, 300)
Screenshot: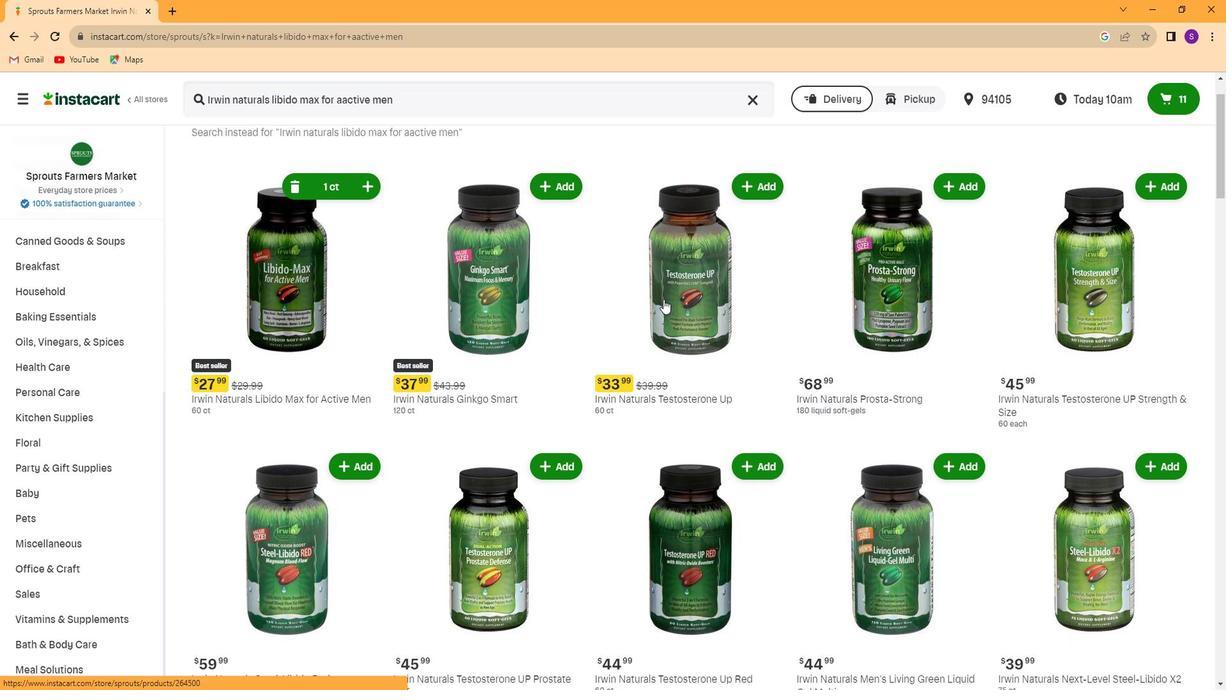 
